 Task: Log work in the project UpwardTech for the issue 'Develop a new tool for automated testing of chatbots' spent time as '2w 6d 8h 11m' and remaining time as '6w 1d 21h 25m' and move to top of backlog. Now add the issue to the epic 'Data Migration'.
Action: Mouse moved to (847, 493)
Screenshot: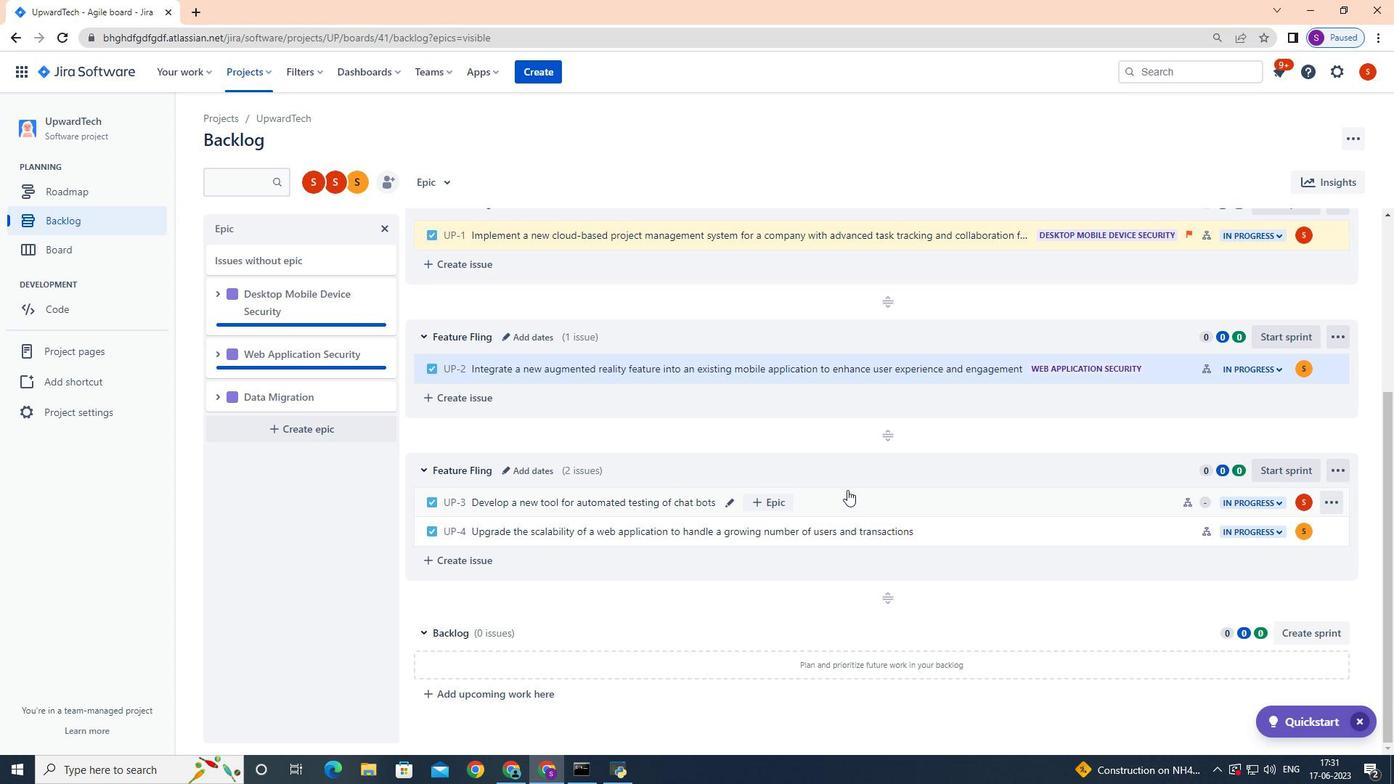 
Action: Mouse pressed left at (847, 493)
Screenshot: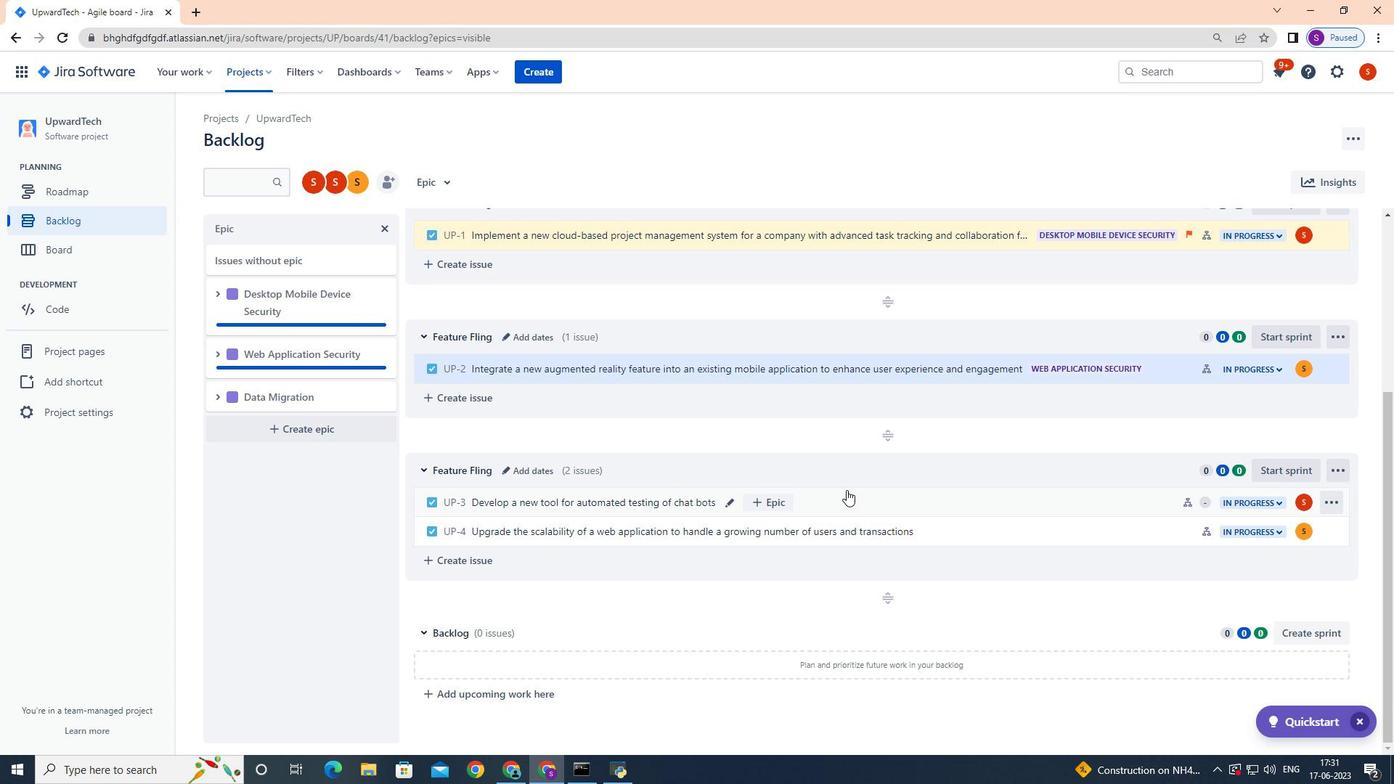 
Action: Mouse moved to (1335, 219)
Screenshot: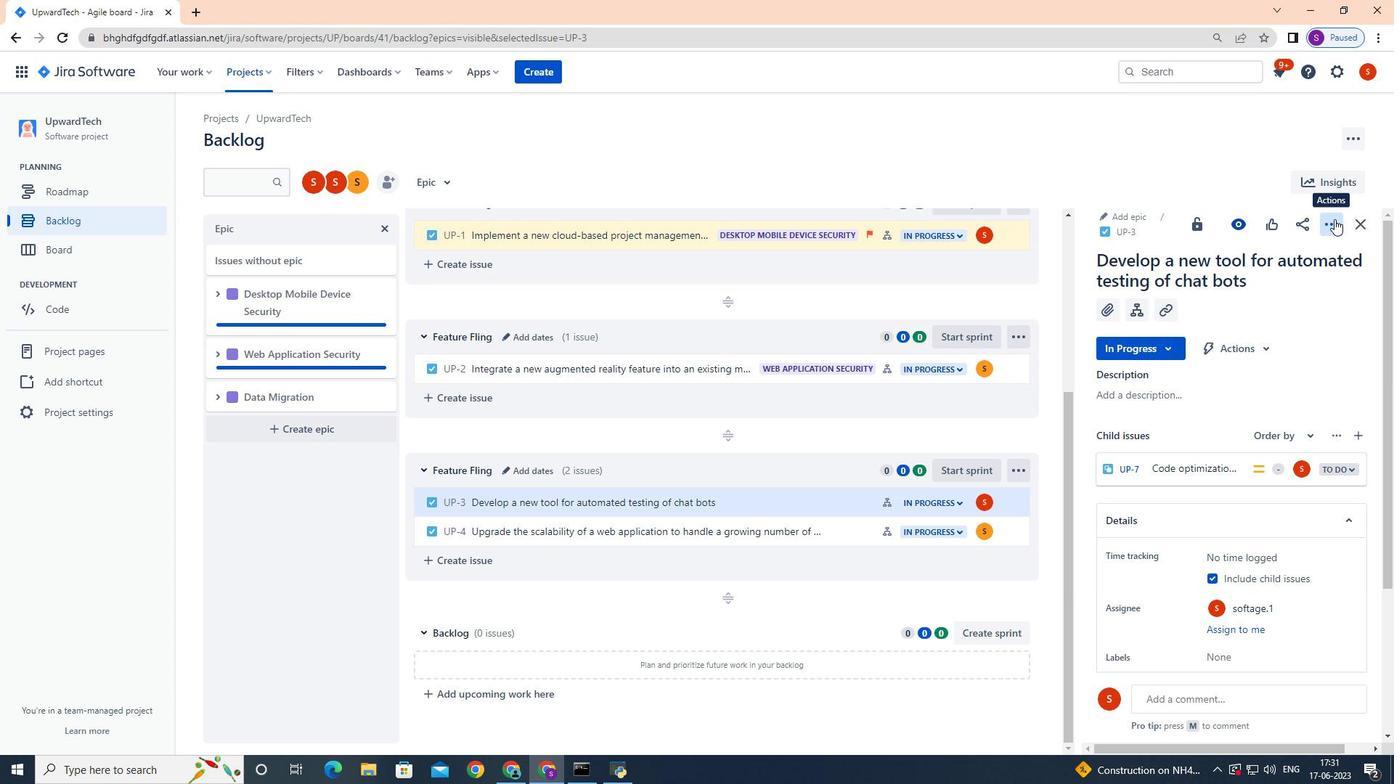 
Action: Mouse pressed left at (1335, 219)
Screenshot: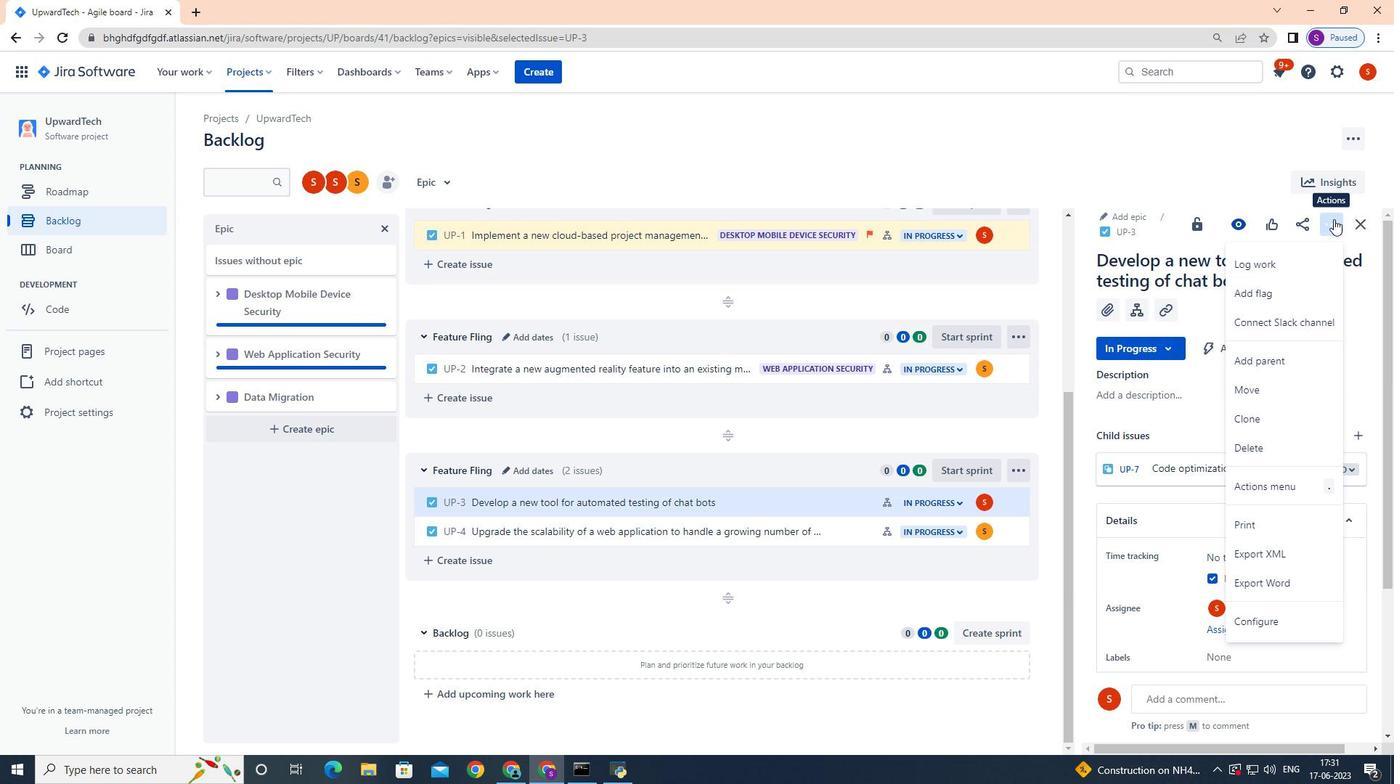 
Action: Mouse moved to (1295, 271)
Screenshot: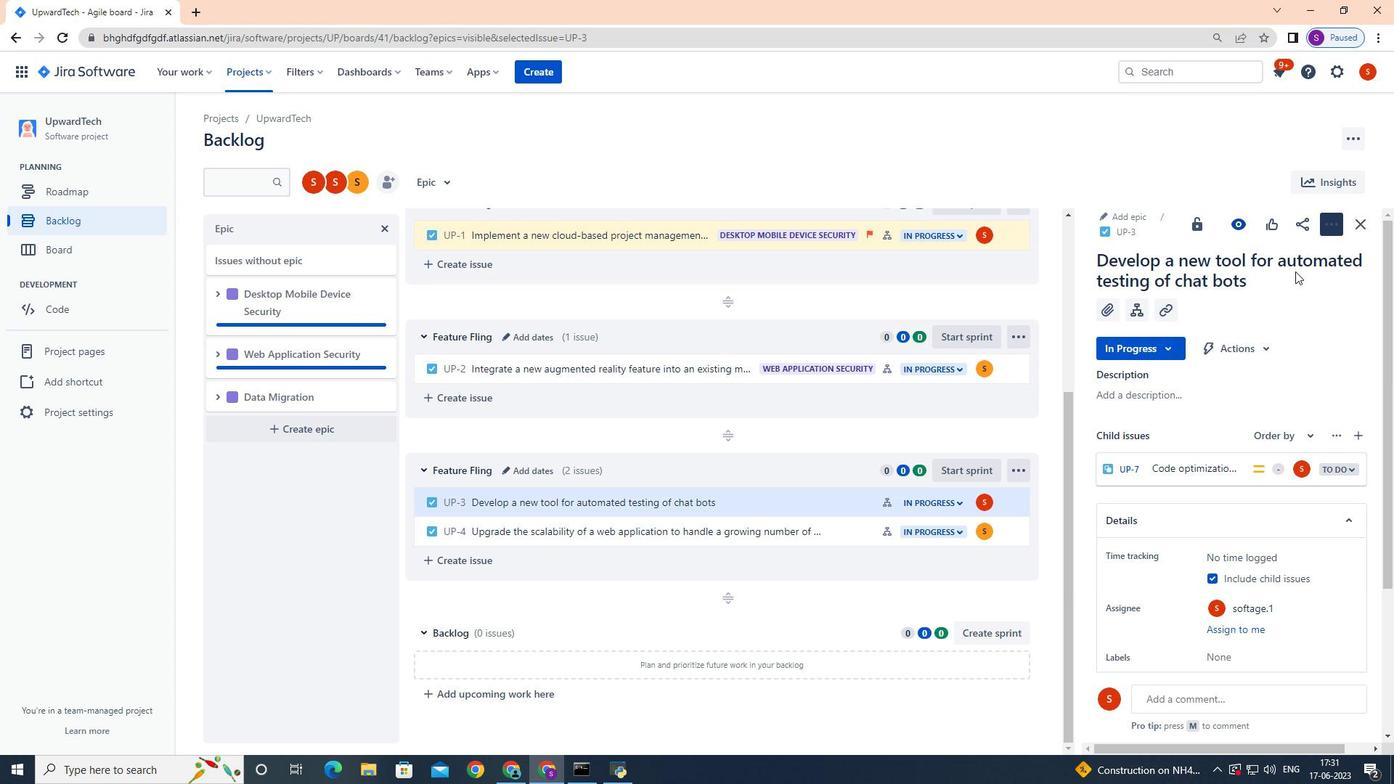 
Action: Mouse pressed left at (1295, 271)
Screenshot: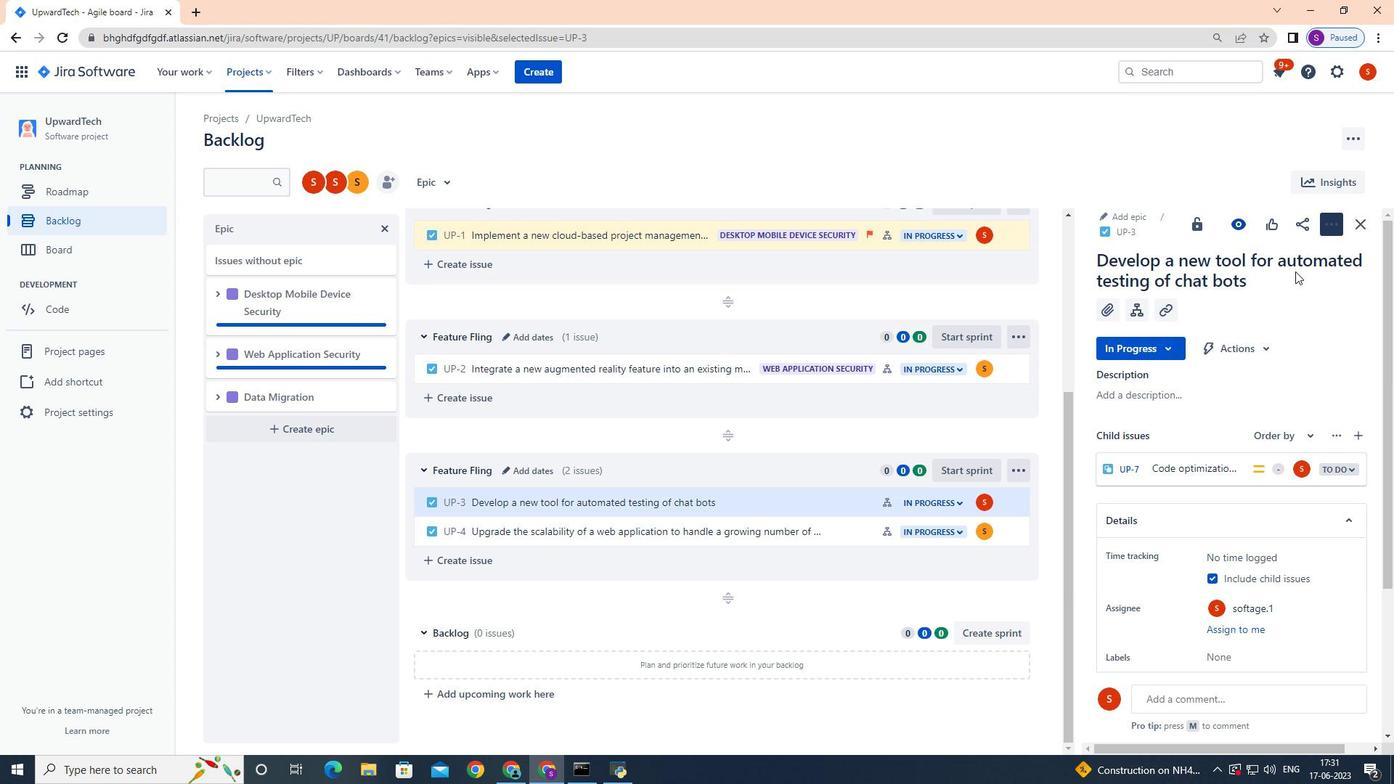 
Action: Mouse moved to (1333, 227)
Screenshot: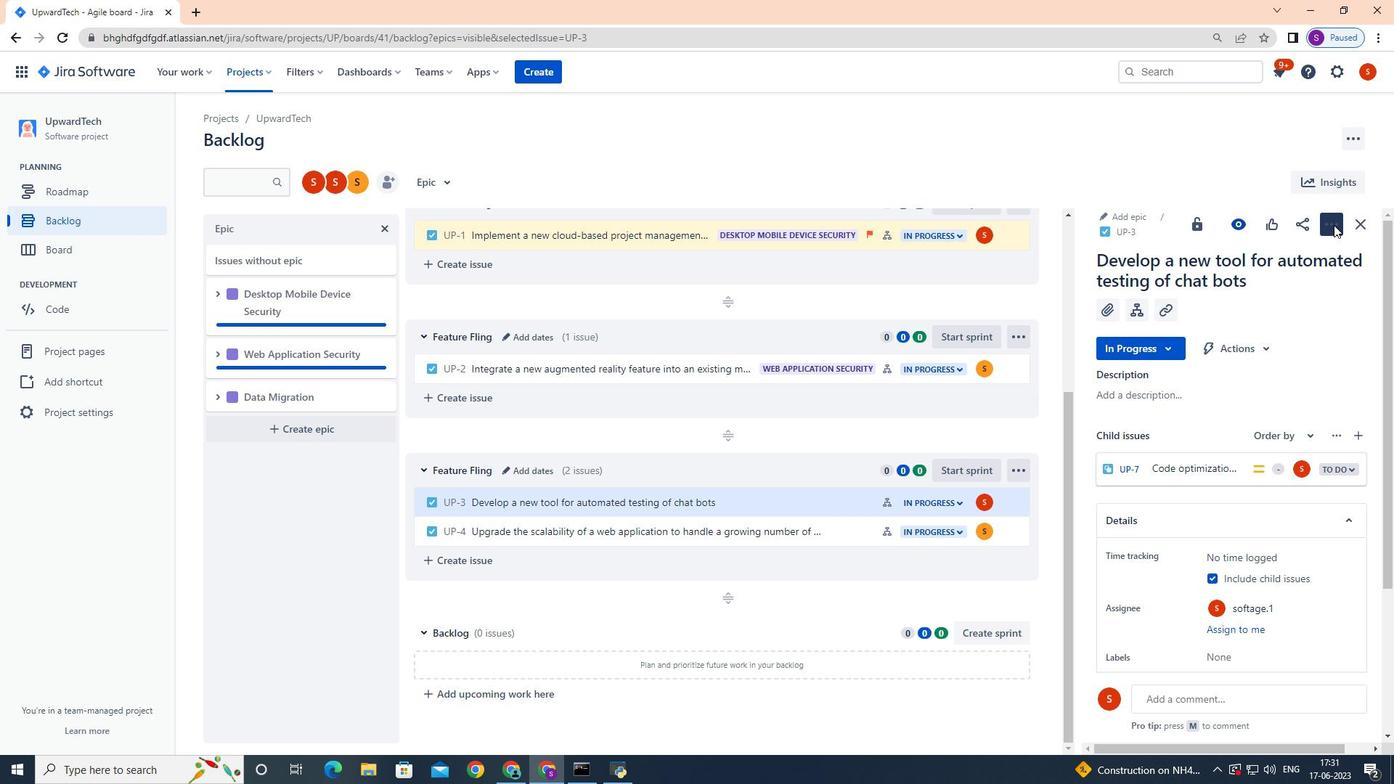 
Action: Mouse pressed left at (1333, 227)
Screenshot: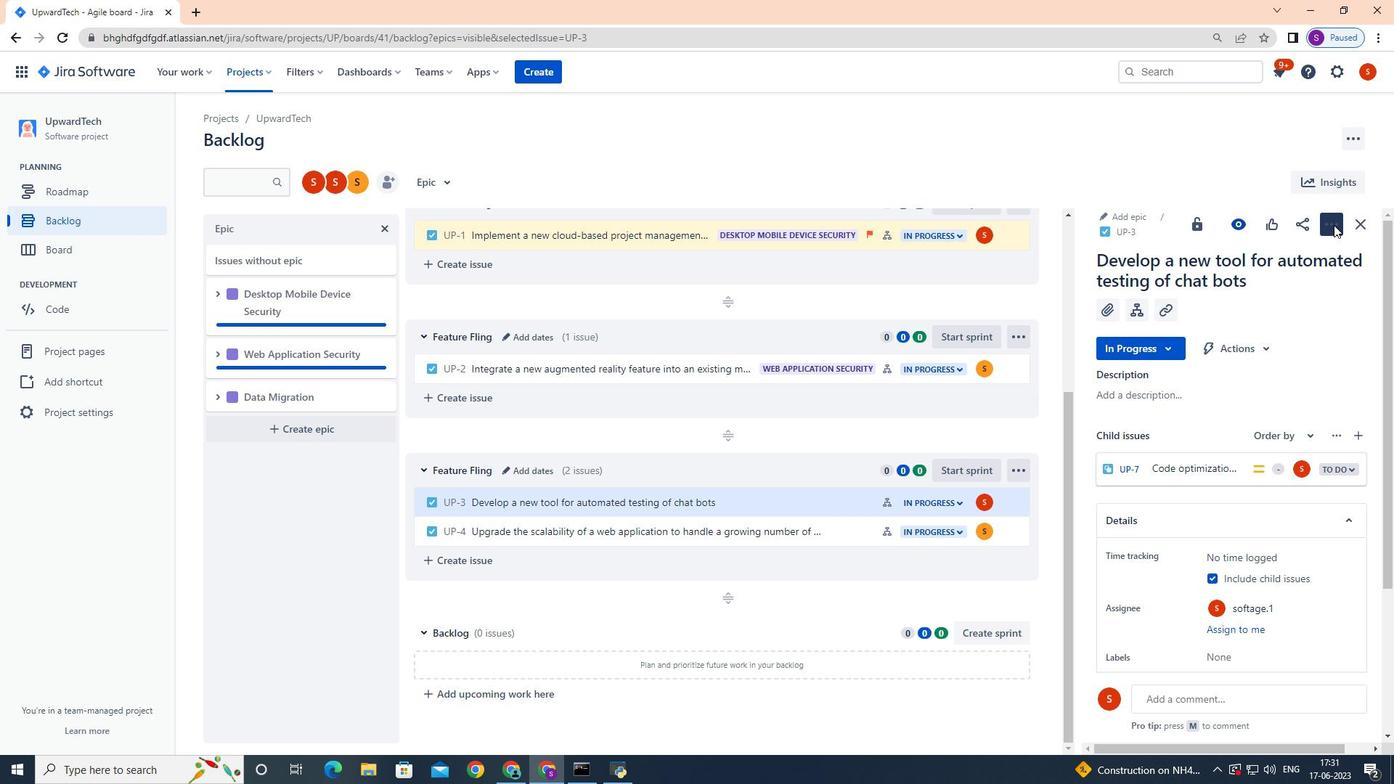 
Action: Mouse moved to (1329, 222)
Screenshot: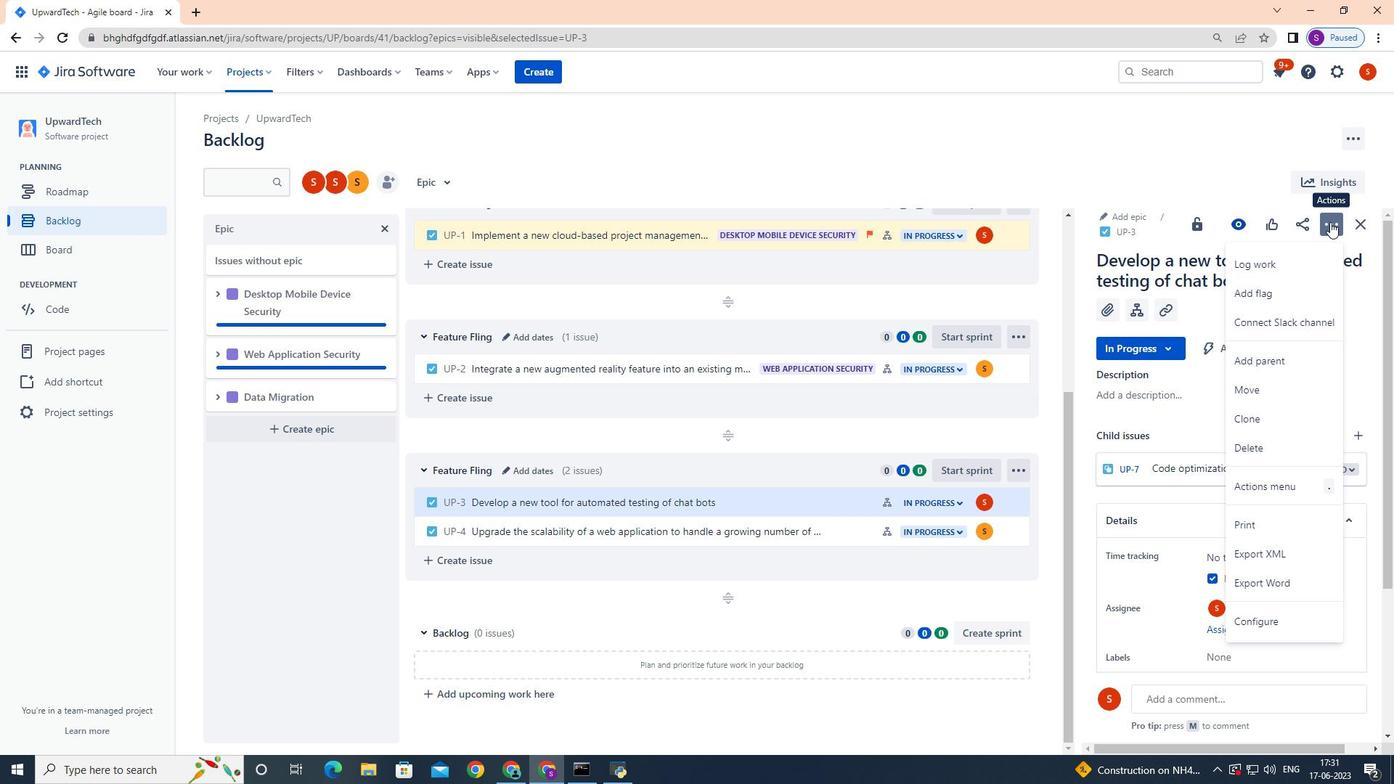 
Action: Mouse pressed left at (1329, 222)
Screenshot: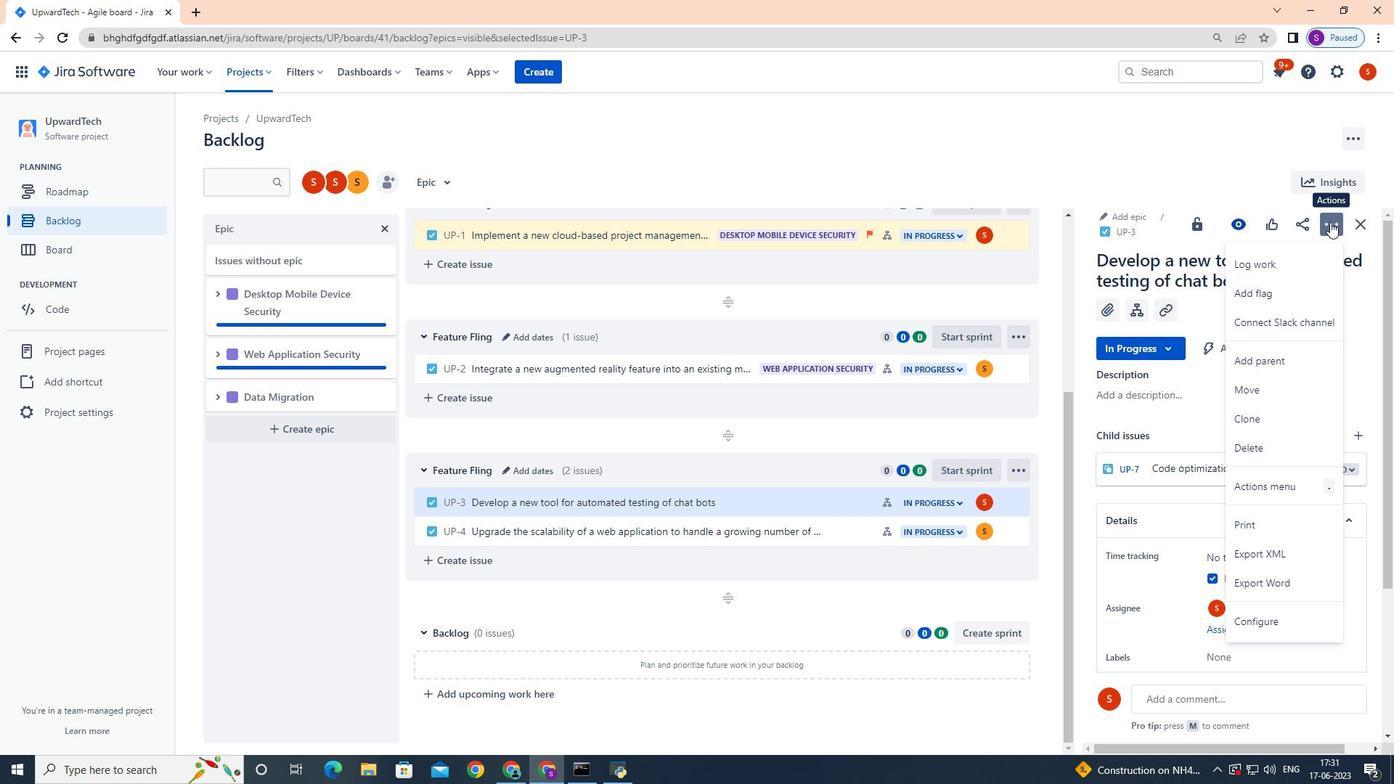 
Action: Mouse moved to (1296, 261)
Screenshot: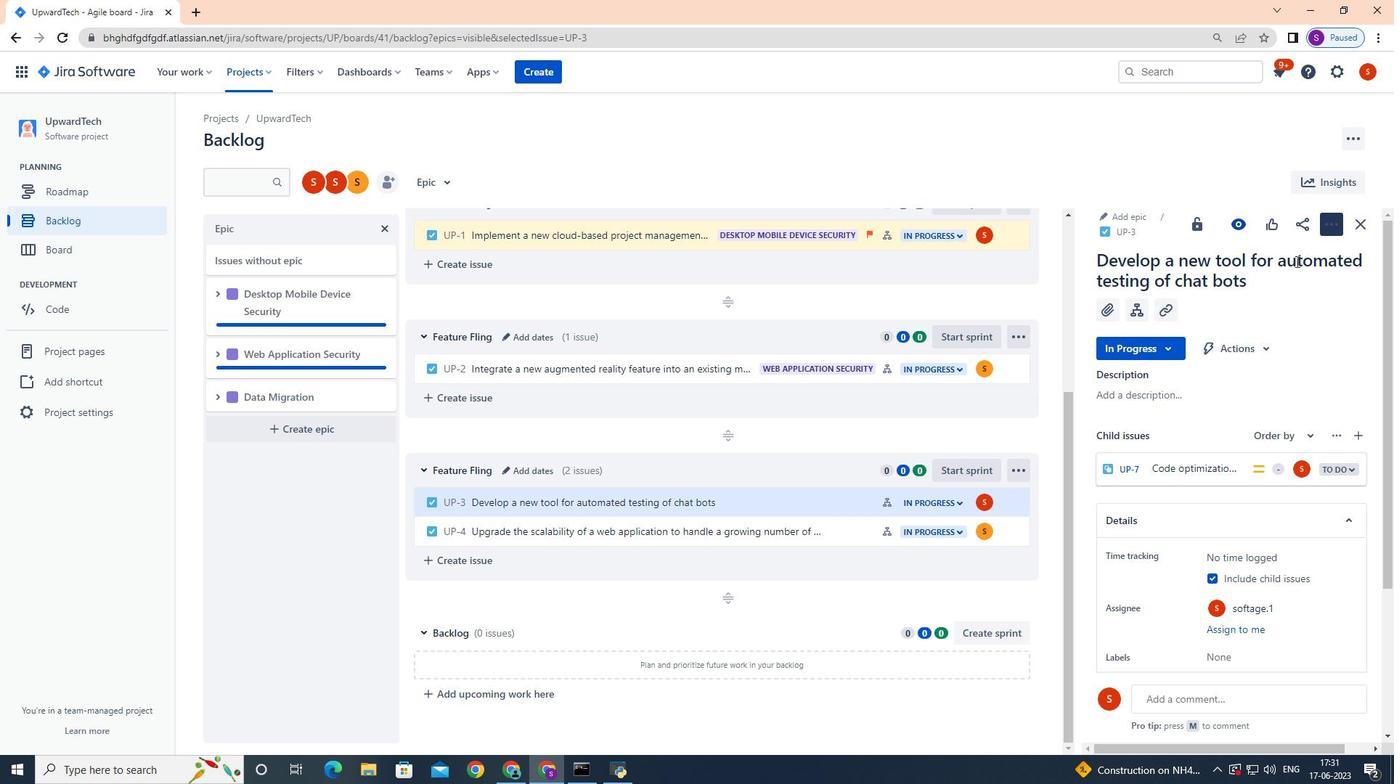 
Action: Mouse pressed left at (1296, 261)
Screenshot: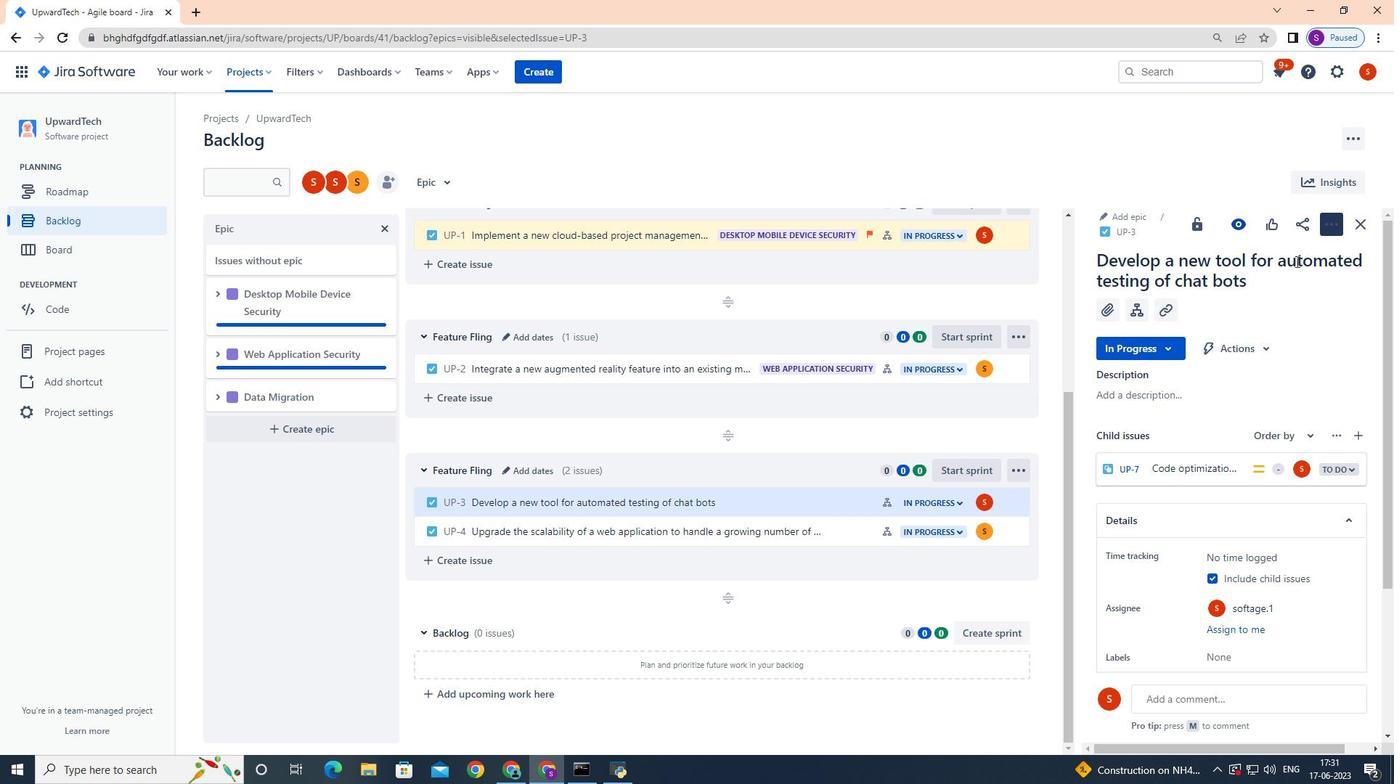 
Action: Mouse moved to (735, 419)
Screenshot: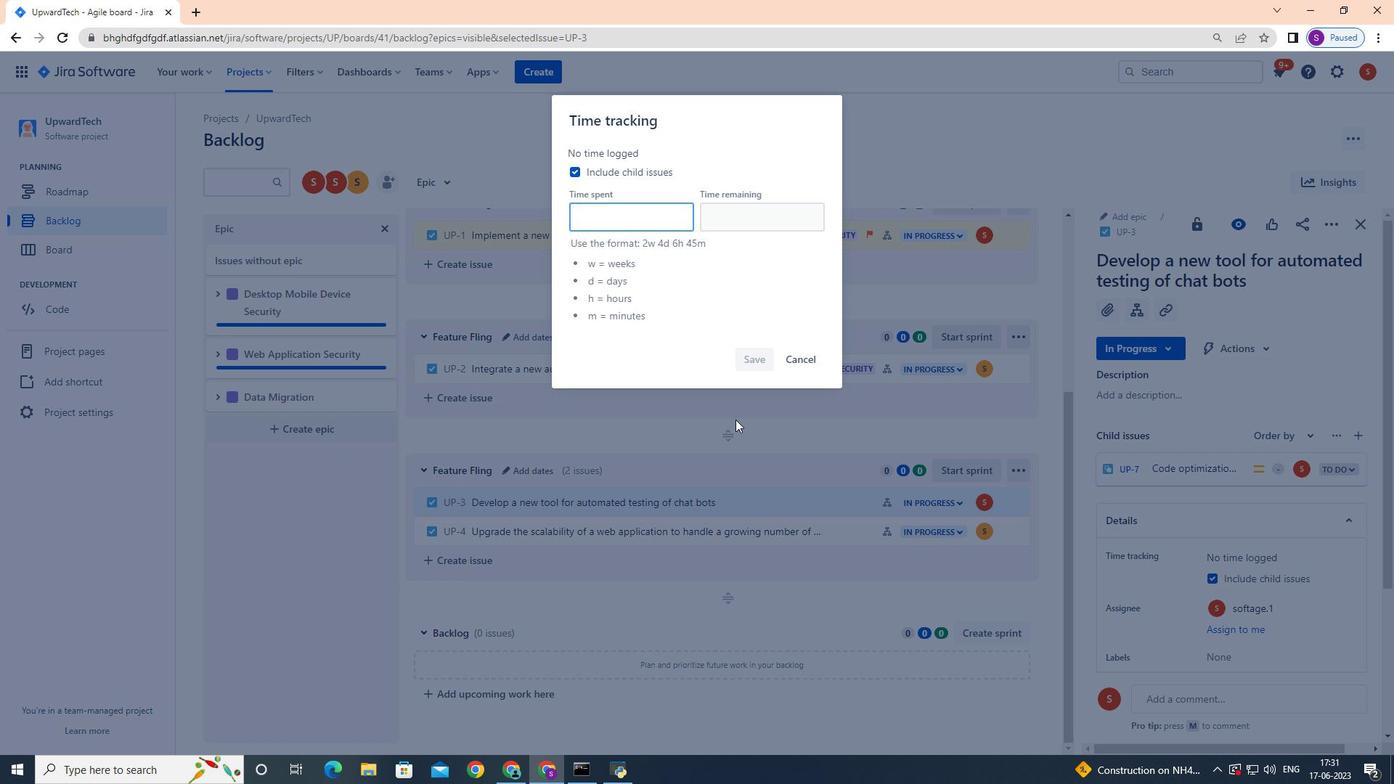 
Action: Key pressed 2w<Key.space>6d<Key.space>8h<Key.space>11m
Screenshot: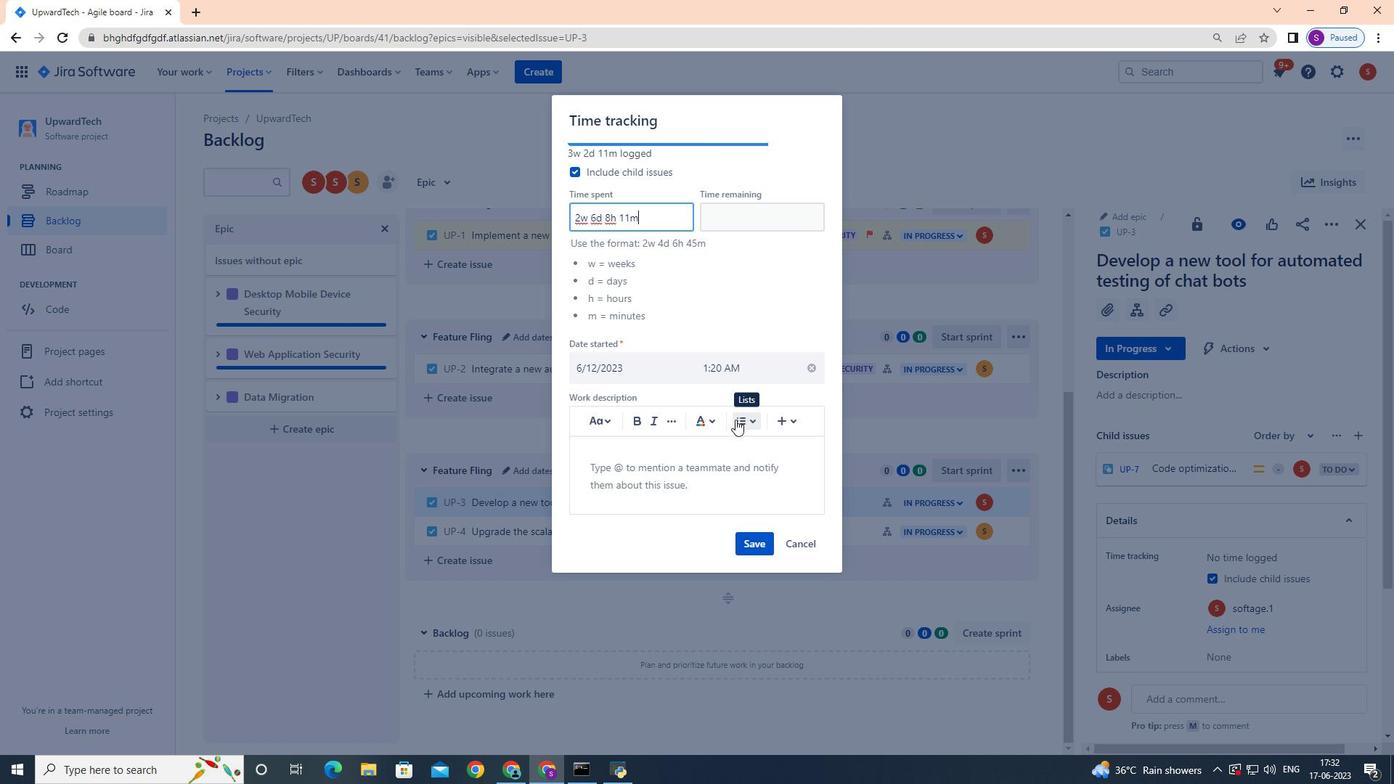 
Action: Mouse moved to (729, 222)
Screenshot: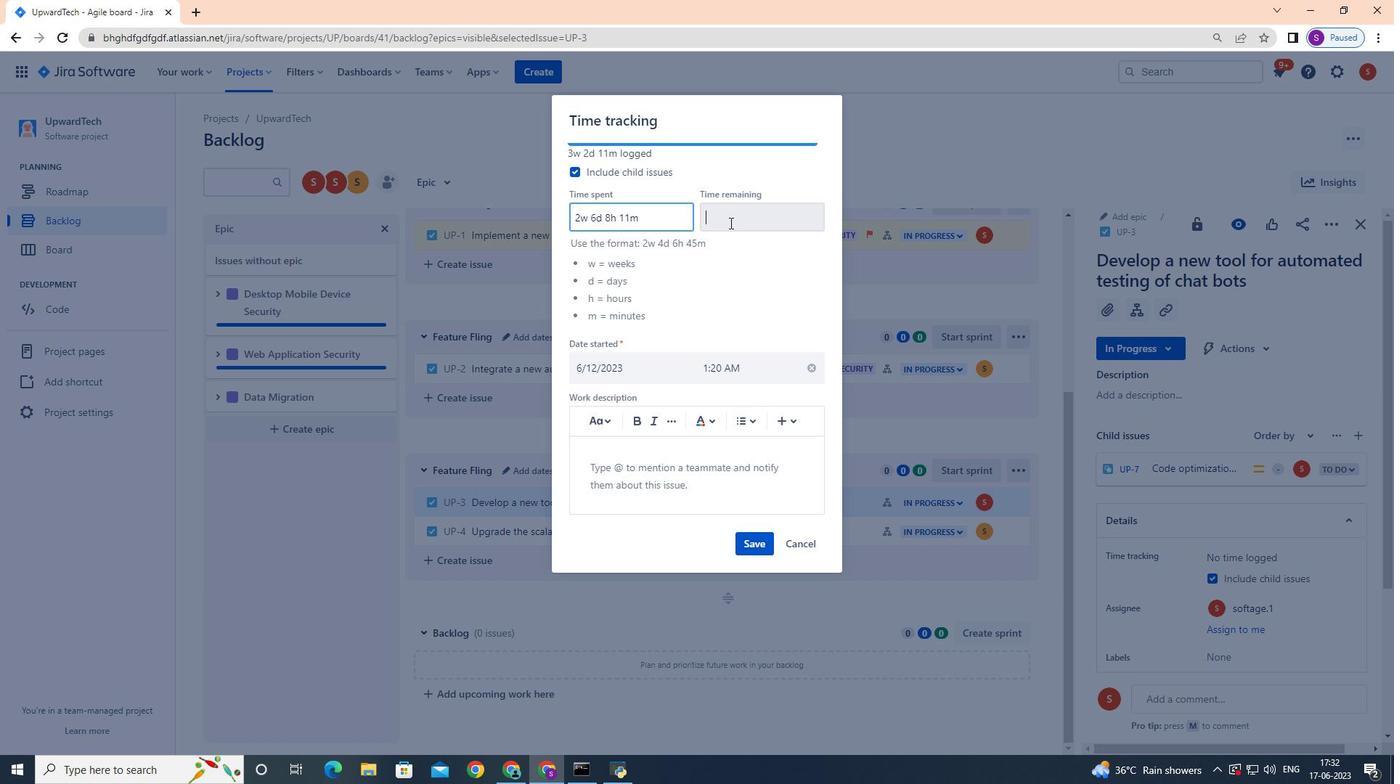 
Action: Mouse pressed left at (729, 222)
Screenshot: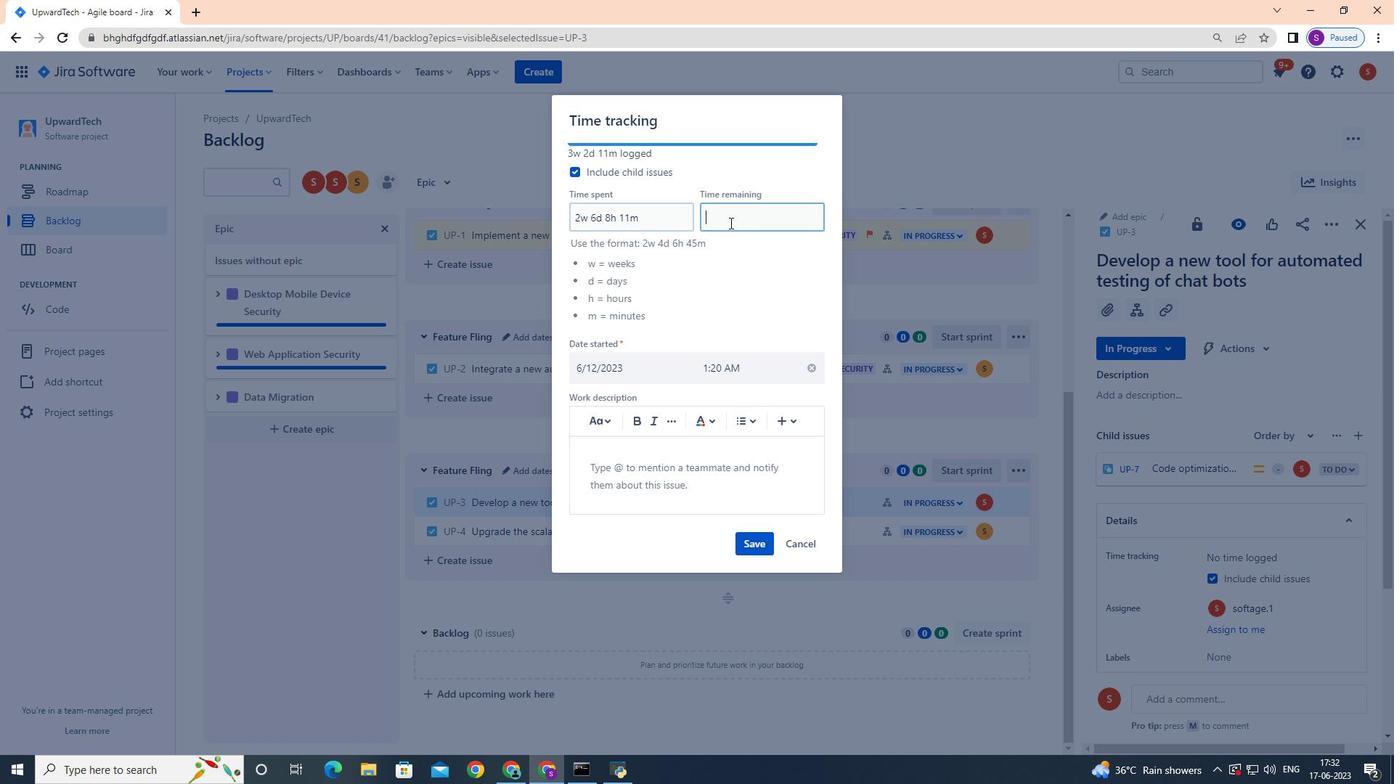 
Action: Key pressed 6w<Key.space>1d<Key.space>21h<Key.space>25m
Screenshot: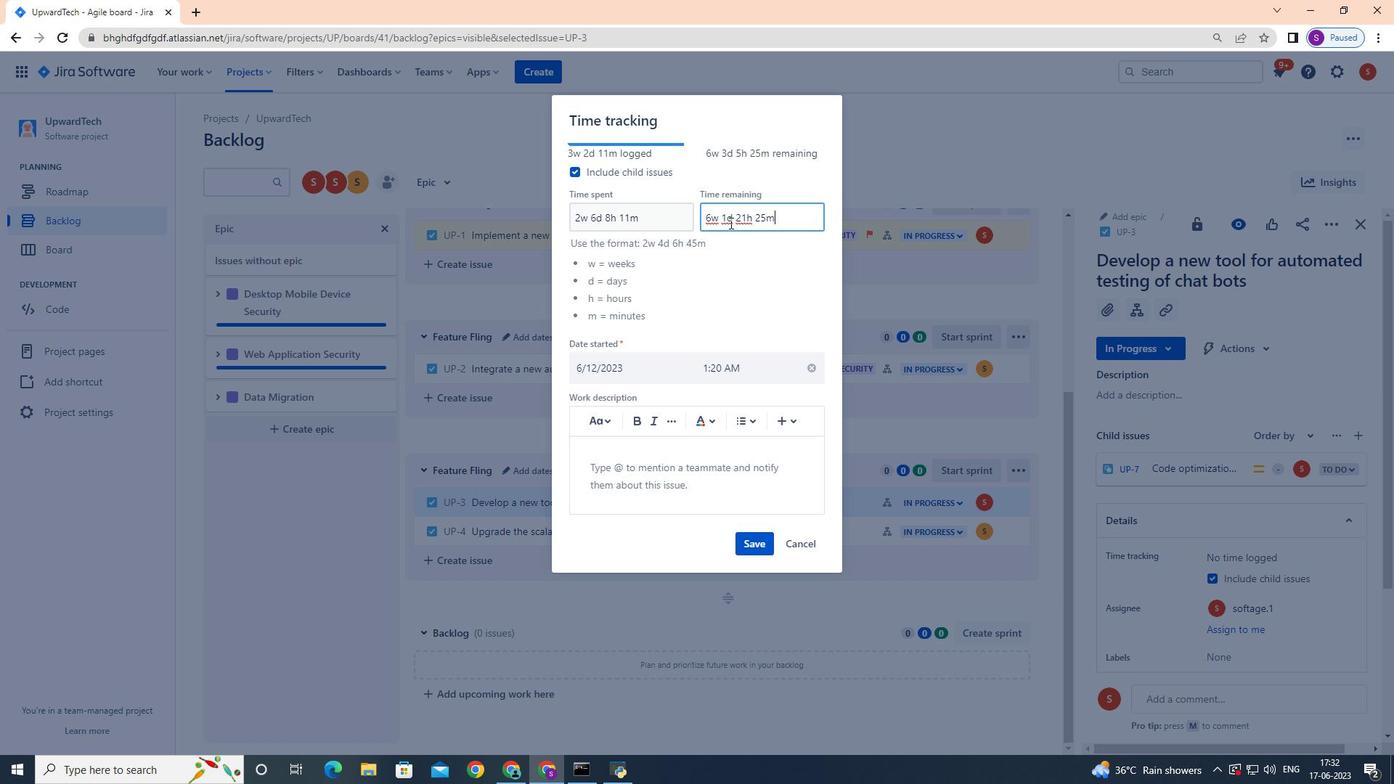 
Action: Mouse moved to (750, 543)
Screenshot: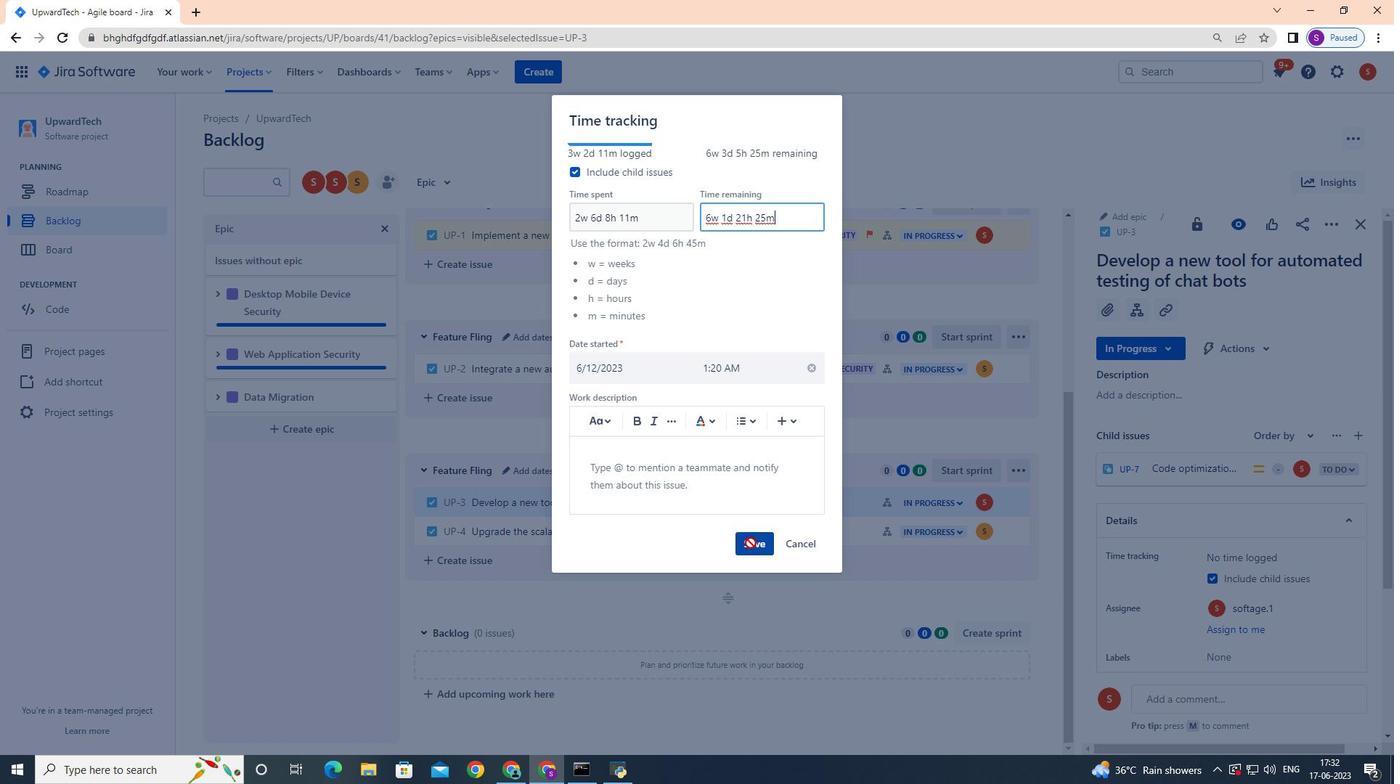 
Action: Mouse pressed left at (750, 543)
Screenshot: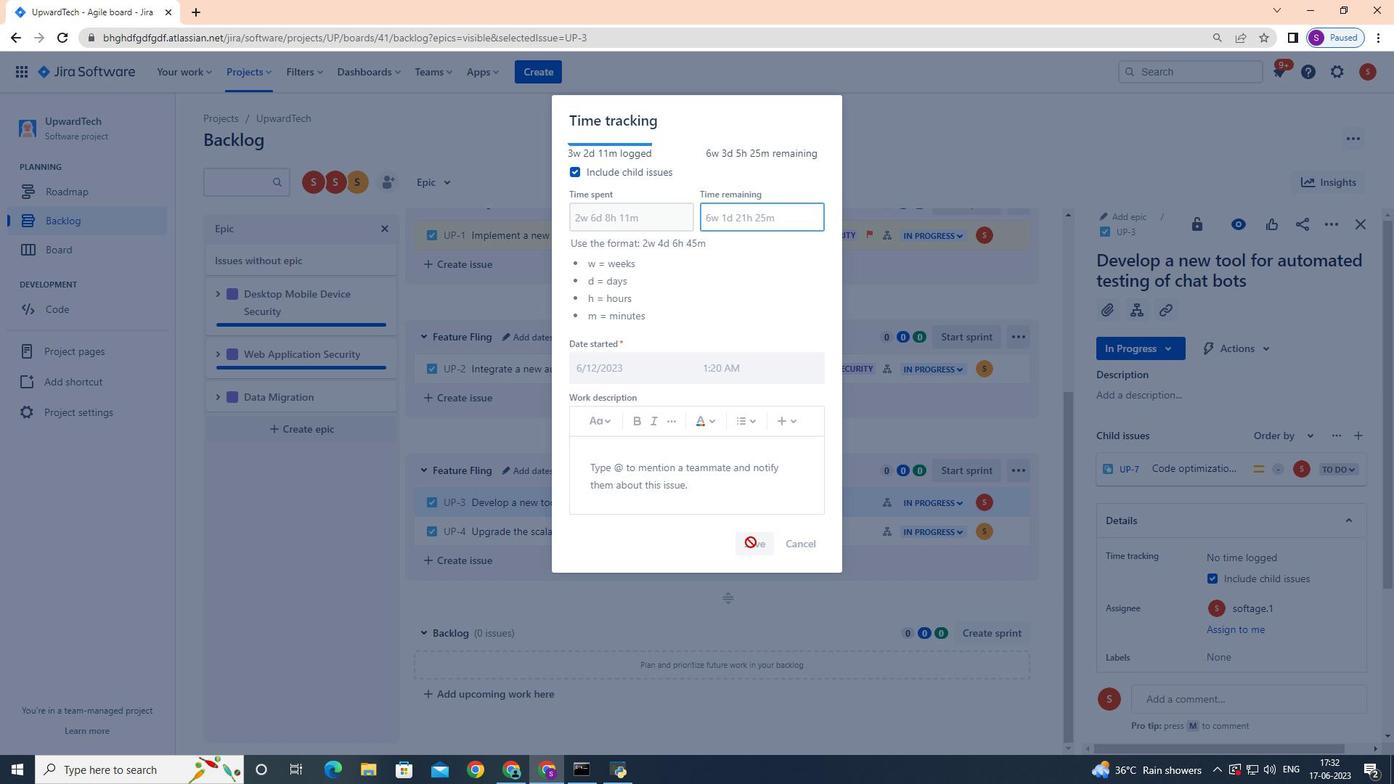
Action: Mouse moved to (1012, 504)
Screenshot: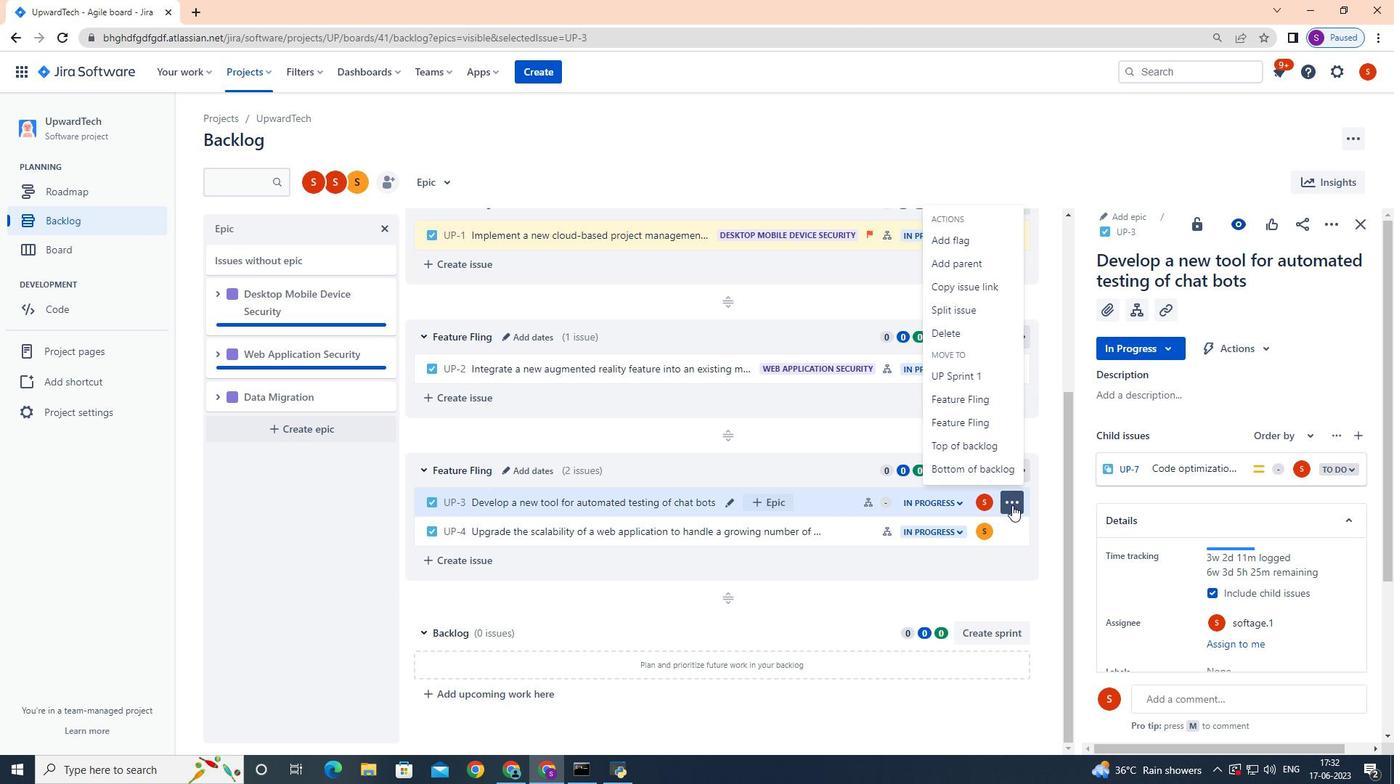
Action: Mouse pressed left at (1012, 504)
Screenshot: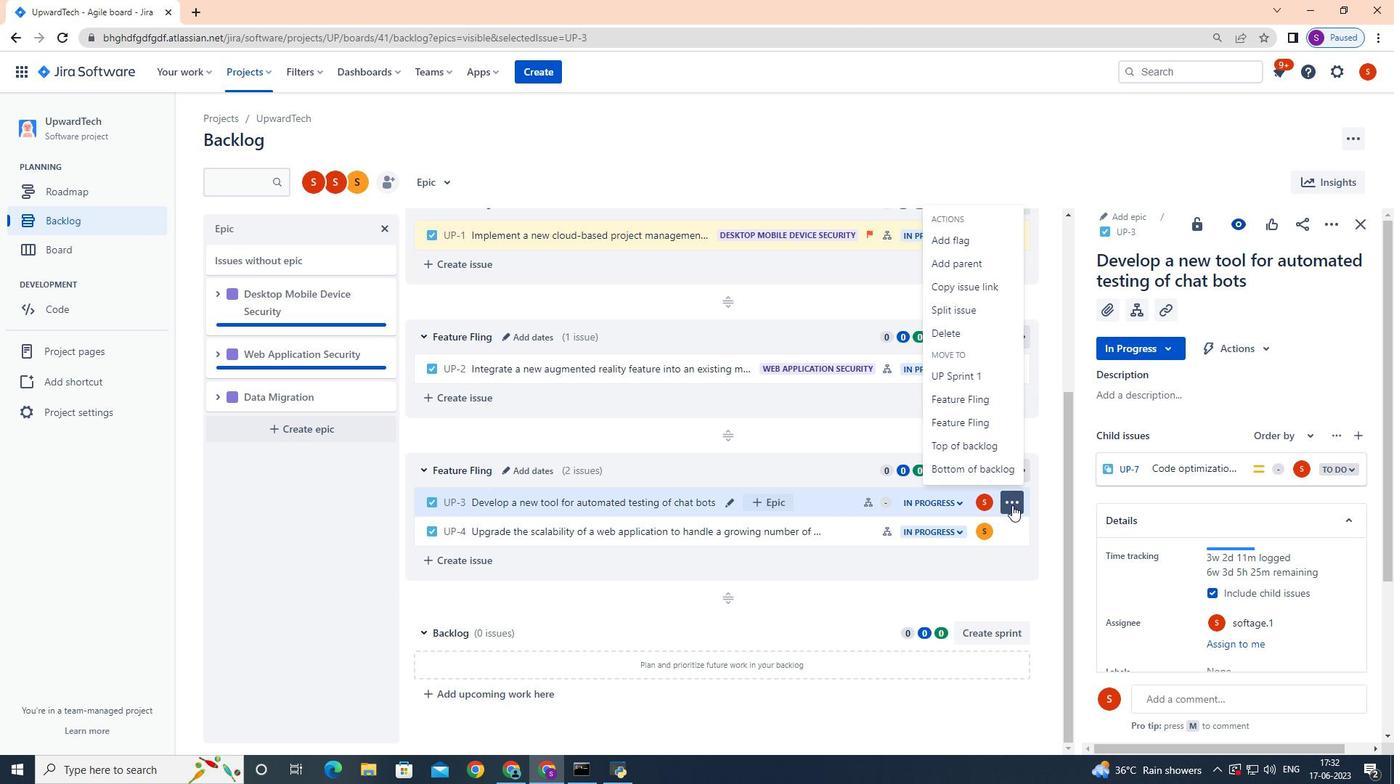
Action: Mouse moved to (986, 446)
Screenshot: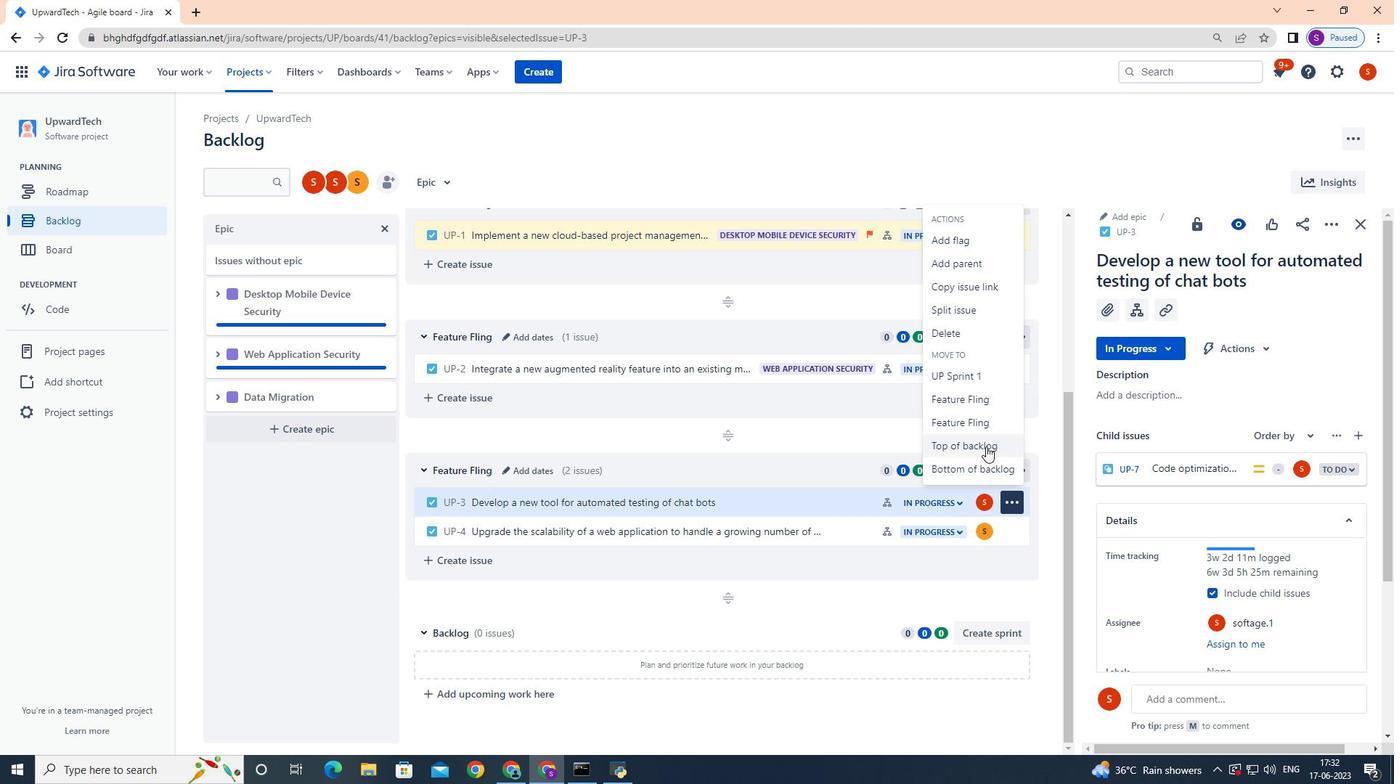 
Action: Mouse pressed left at (986, 446)
Screenshot: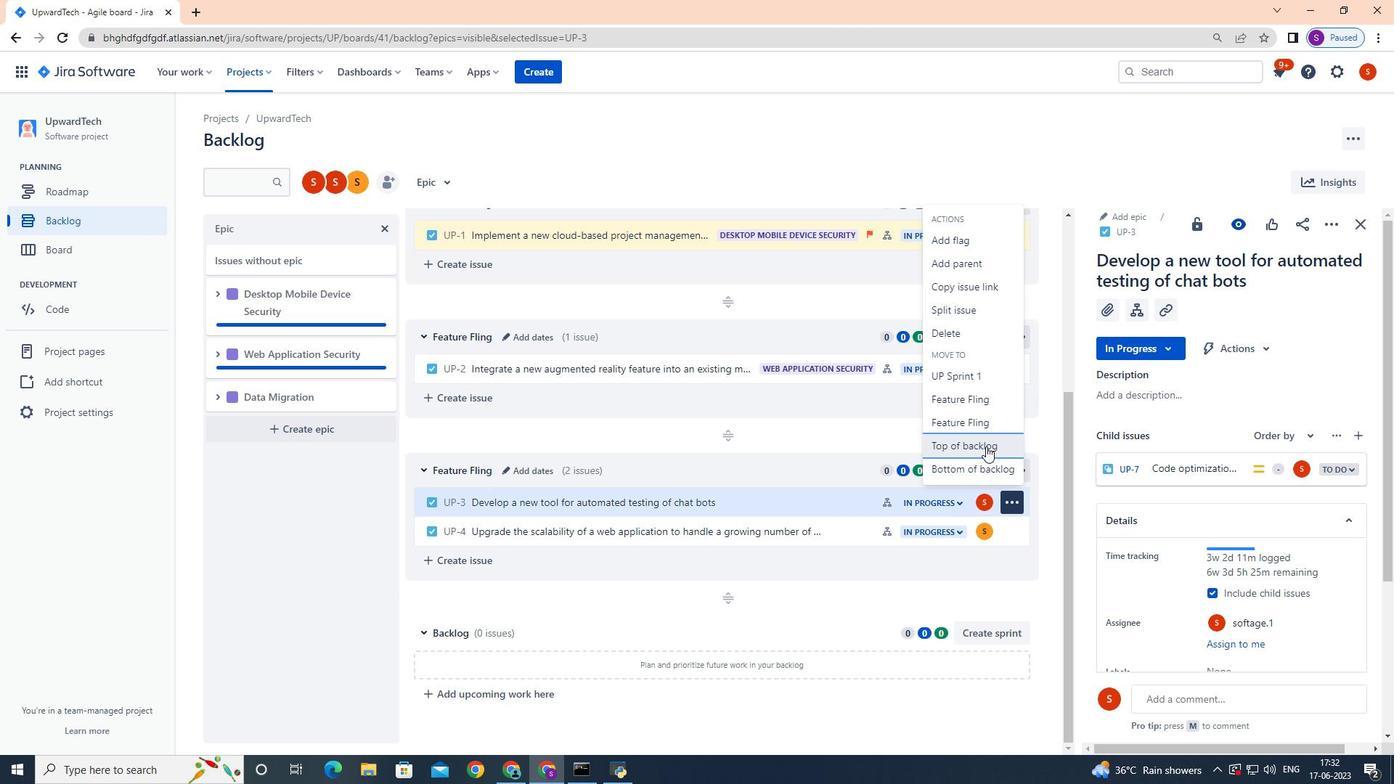 
Action: Mouse moved to (917, 665)
Screenshot: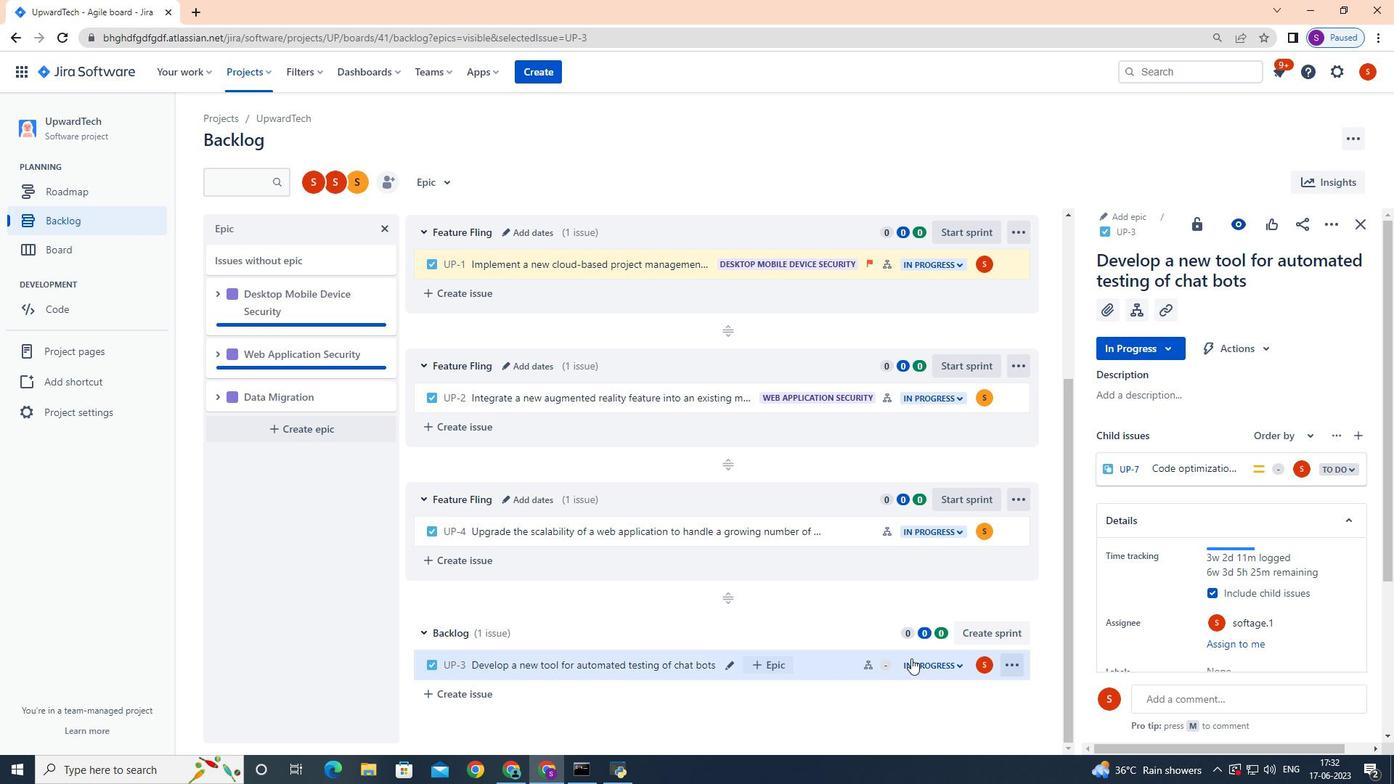 
Action: Mouse scrolled (917, 664) with delta (0, 0)
Screenshot: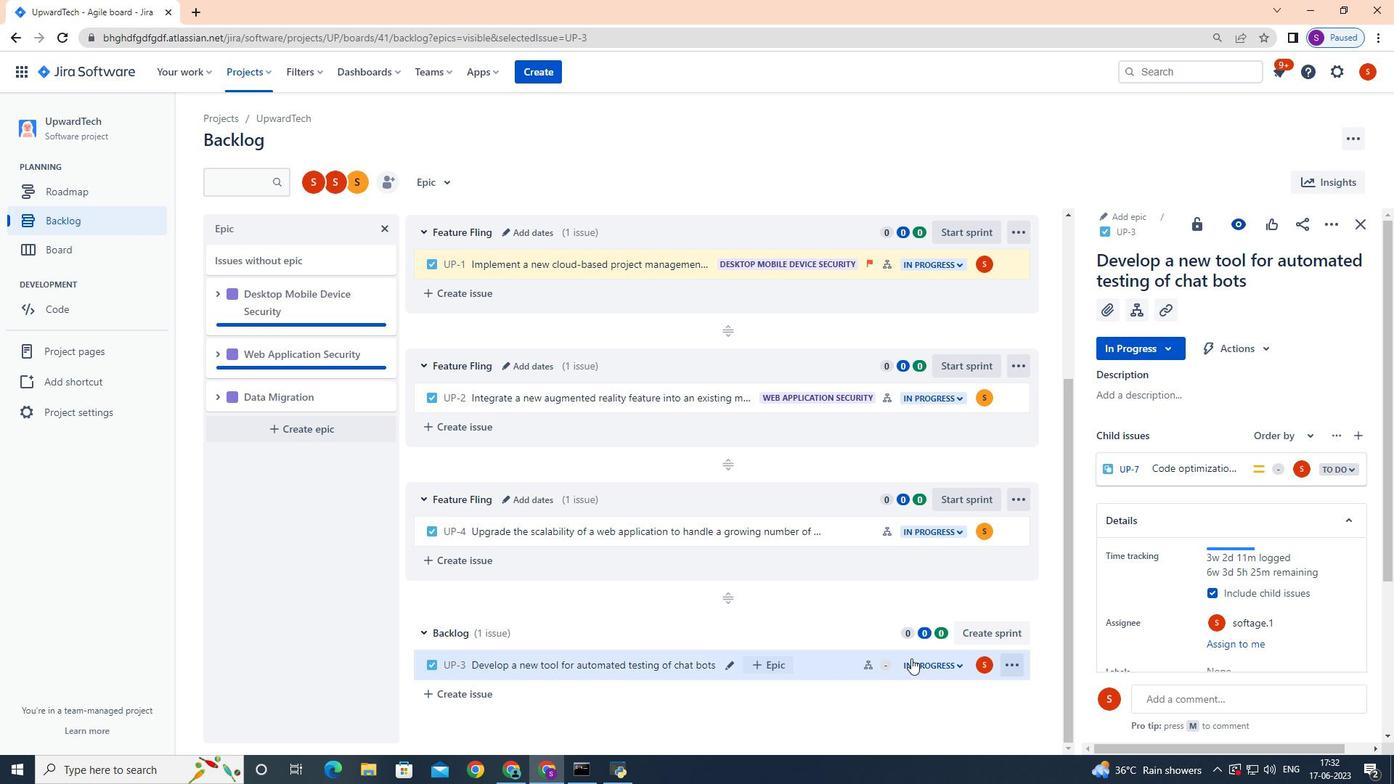 
Action: Mouse moved to (915, 664)
Screenshot: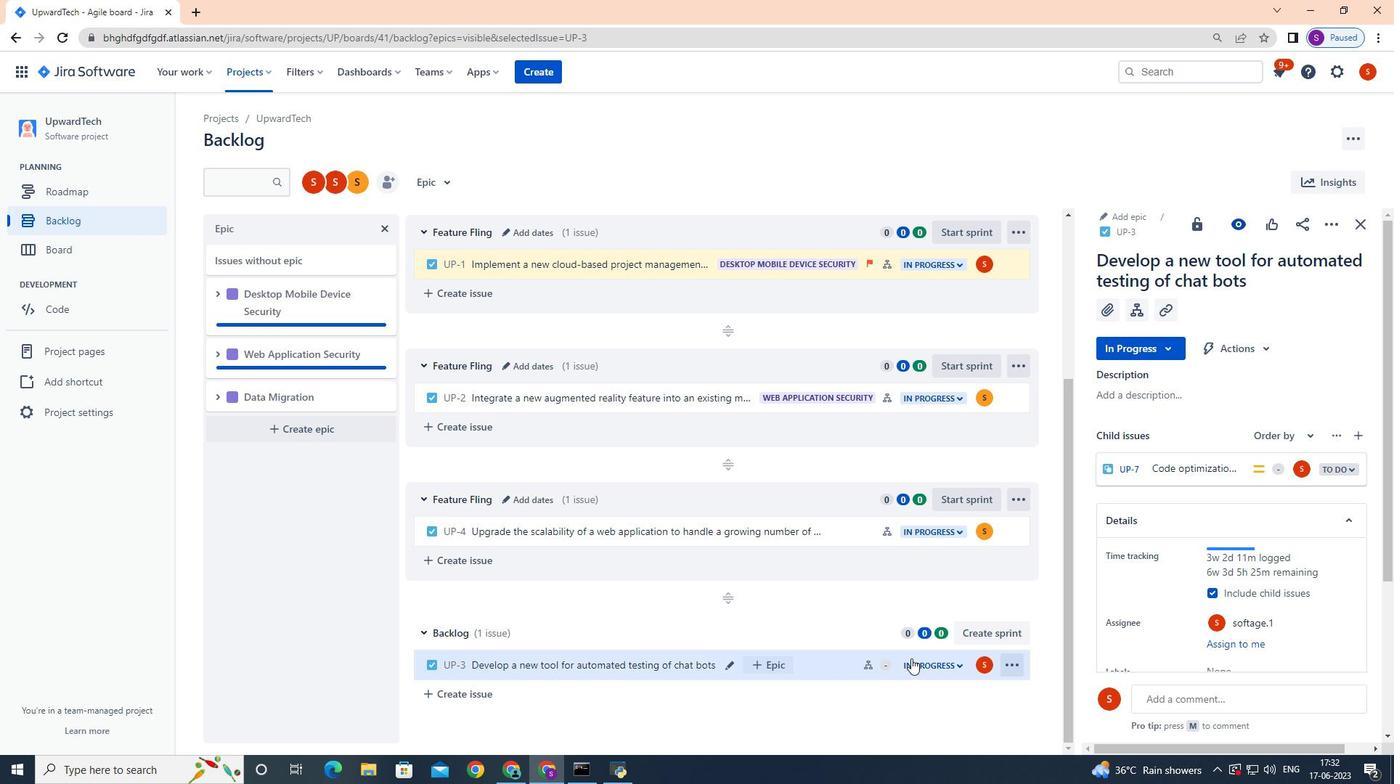 
Action: Mouse scrolled (915, 663) with delta (0, 0)
Screenshot: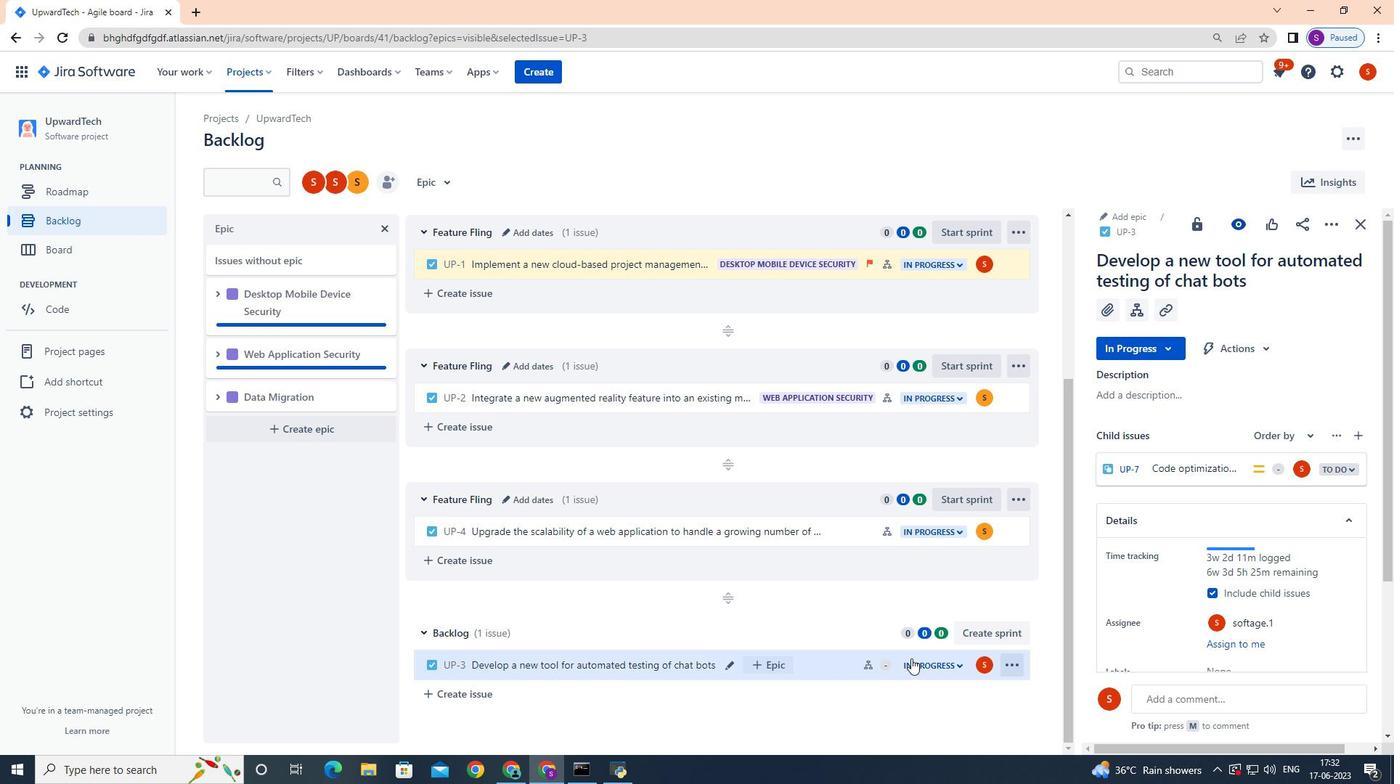 
Action: Mouse moved to (771, 661)
Screenshot: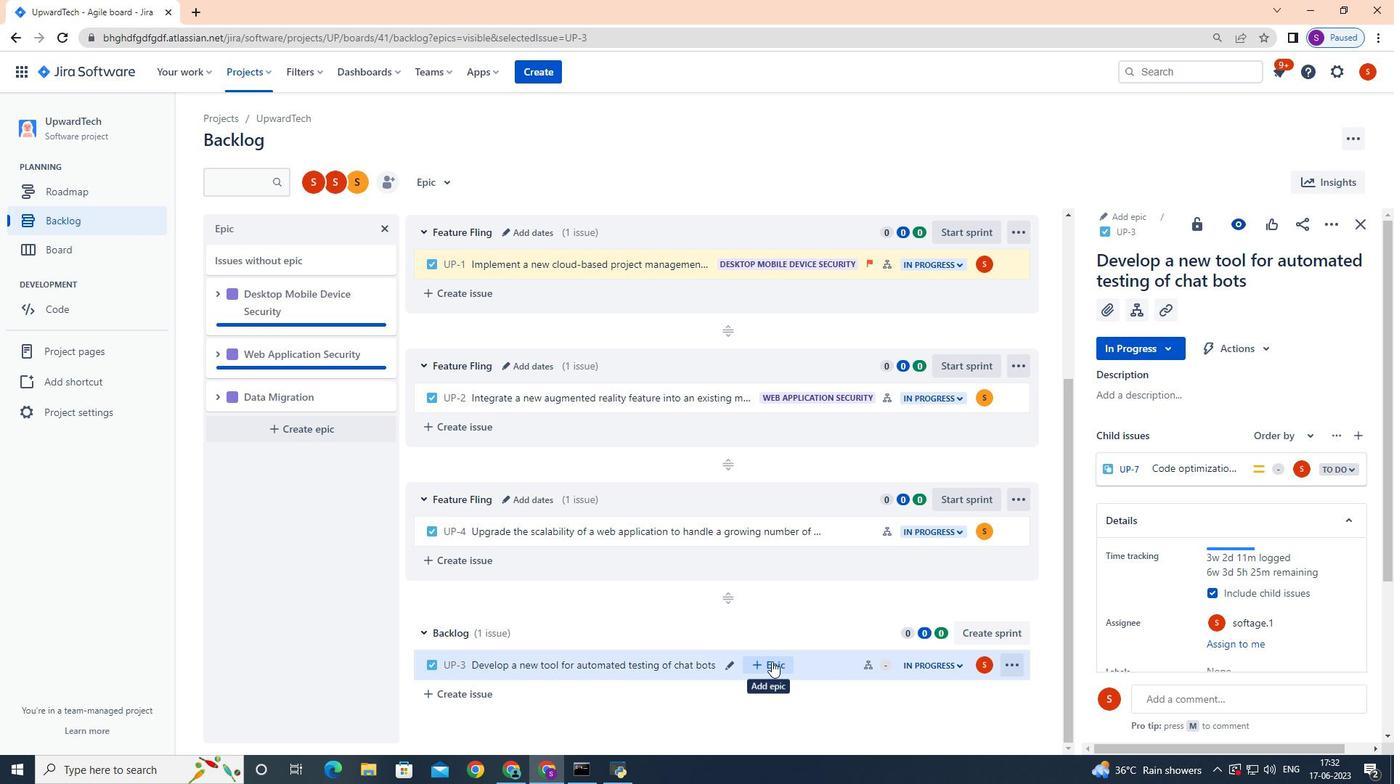 
Action: Mouse pressed left at (771, 661)
Screenshot: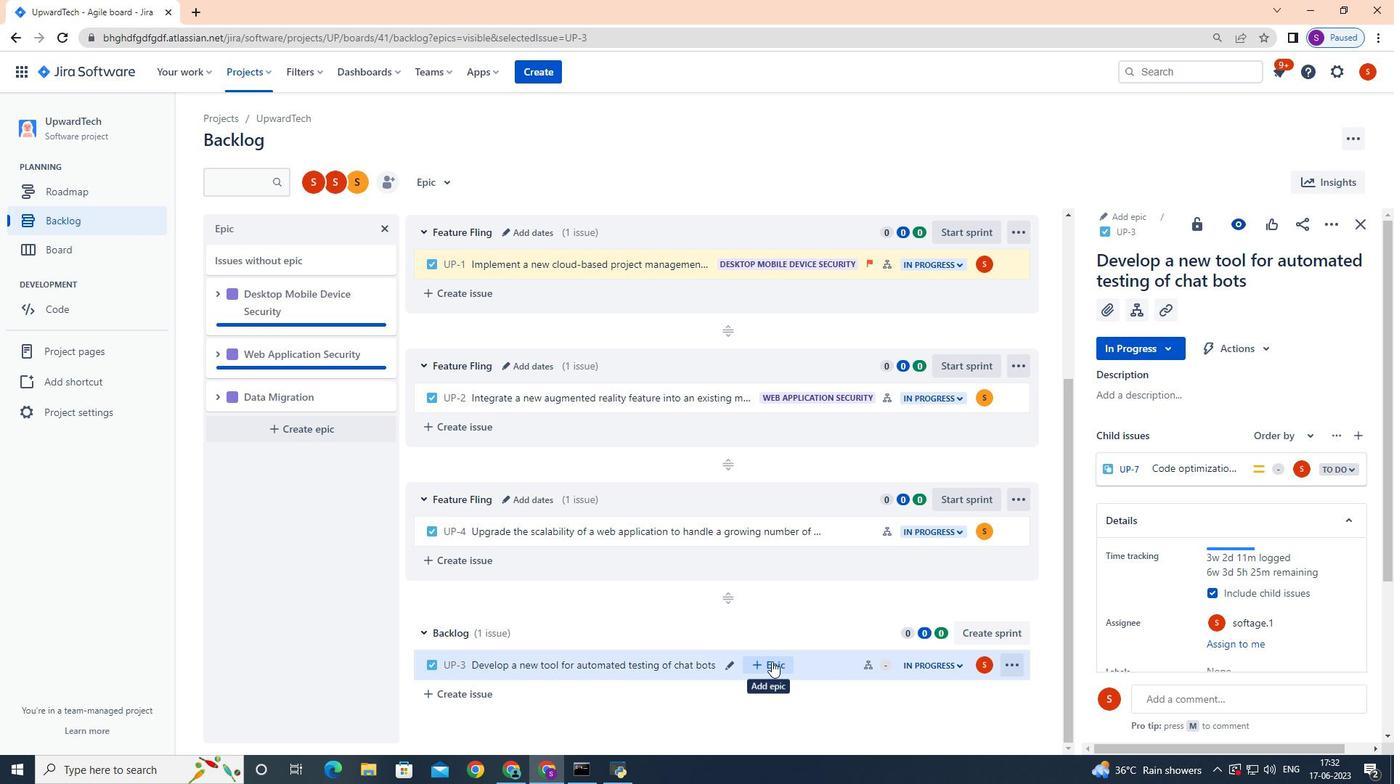 
Action: Mouse moved to (882, 683)
Screenshot: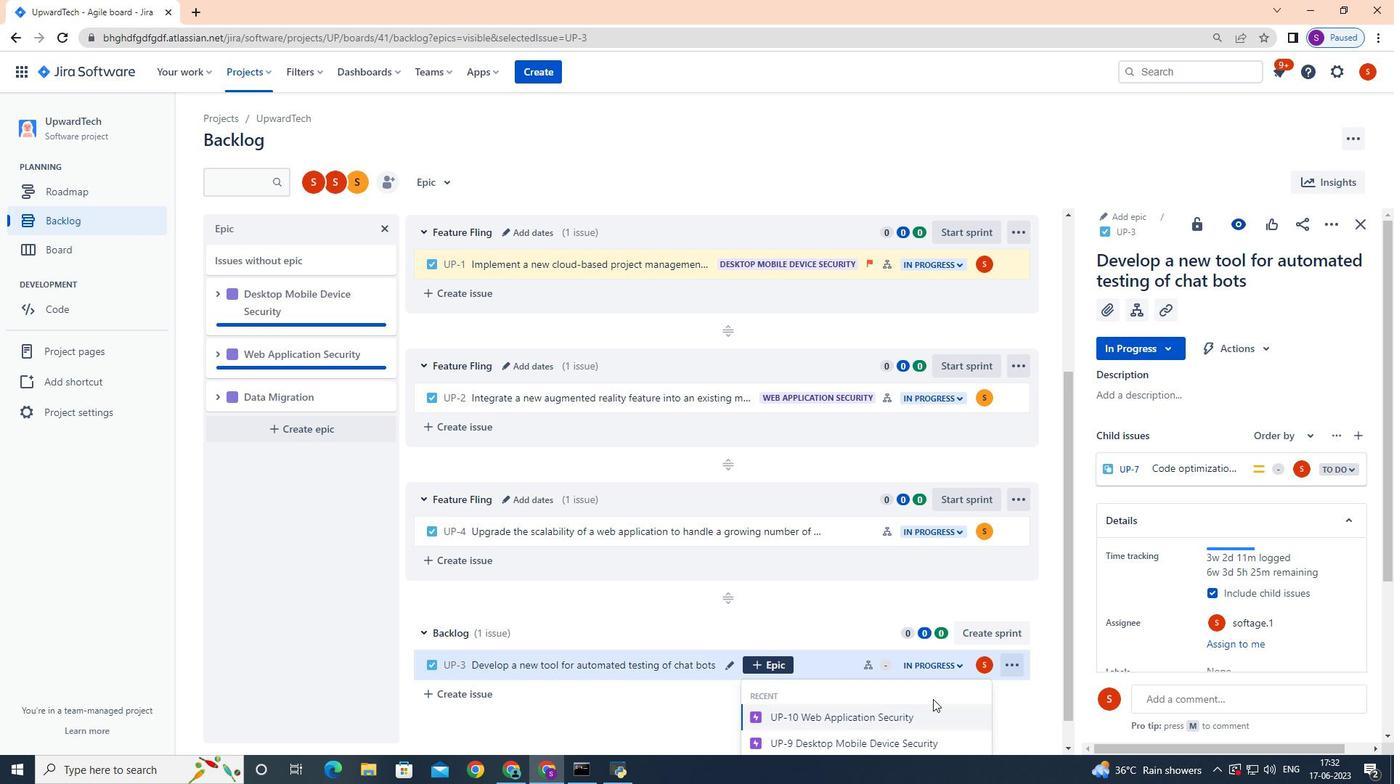 
Action: Mouse scrolled (882, 683) with delta (0, 0)
Screenshot: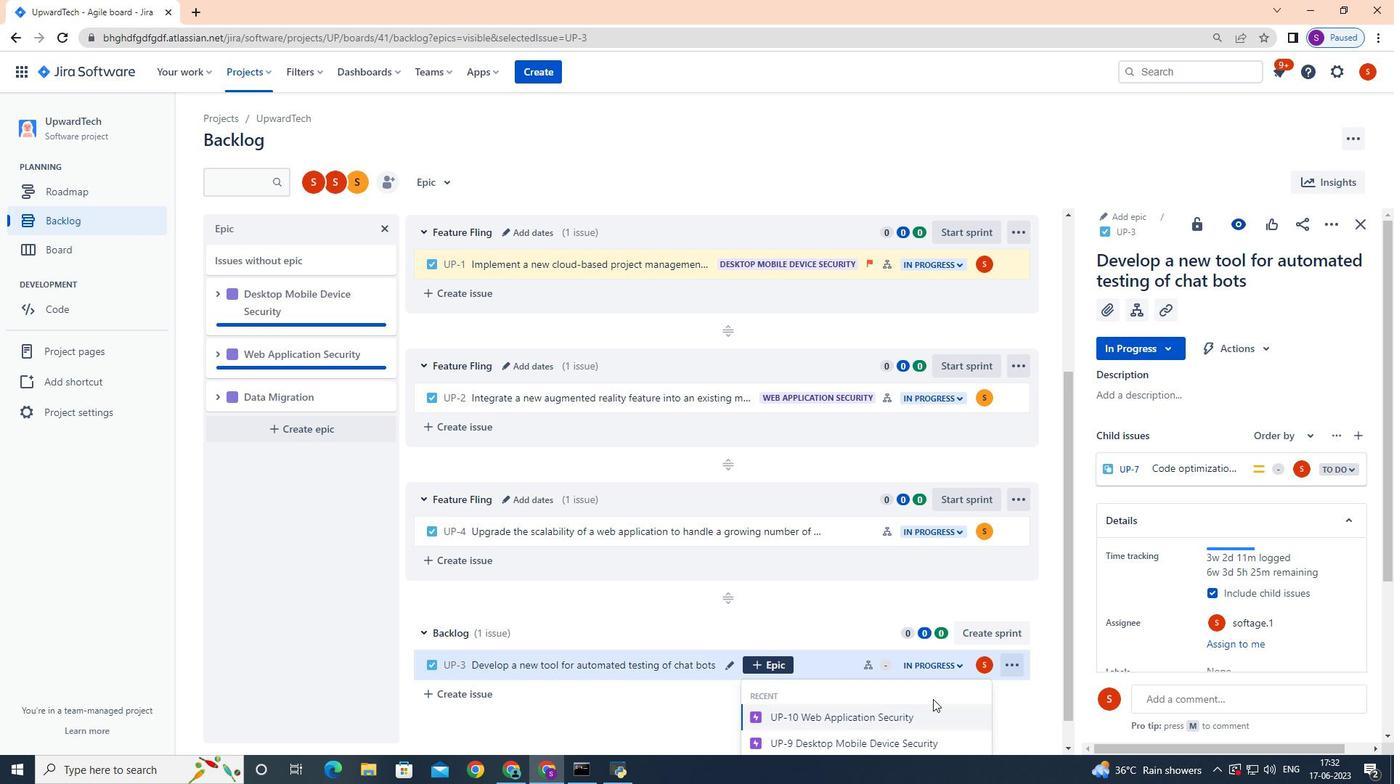 
Action: Mouse moved to (893, 692)
Screenshot: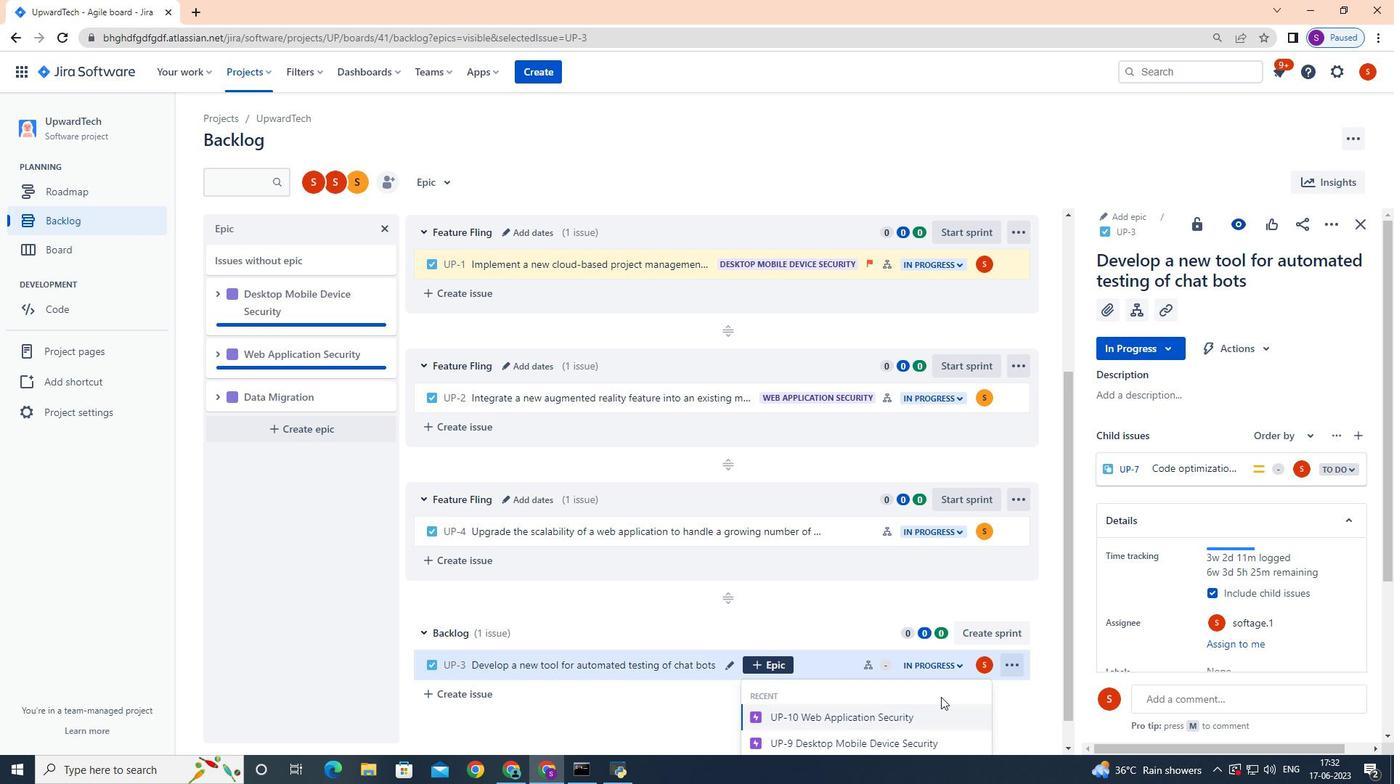 
Action: Mouse scrolled (893, 691) with delta (0, 0)
Screenshot: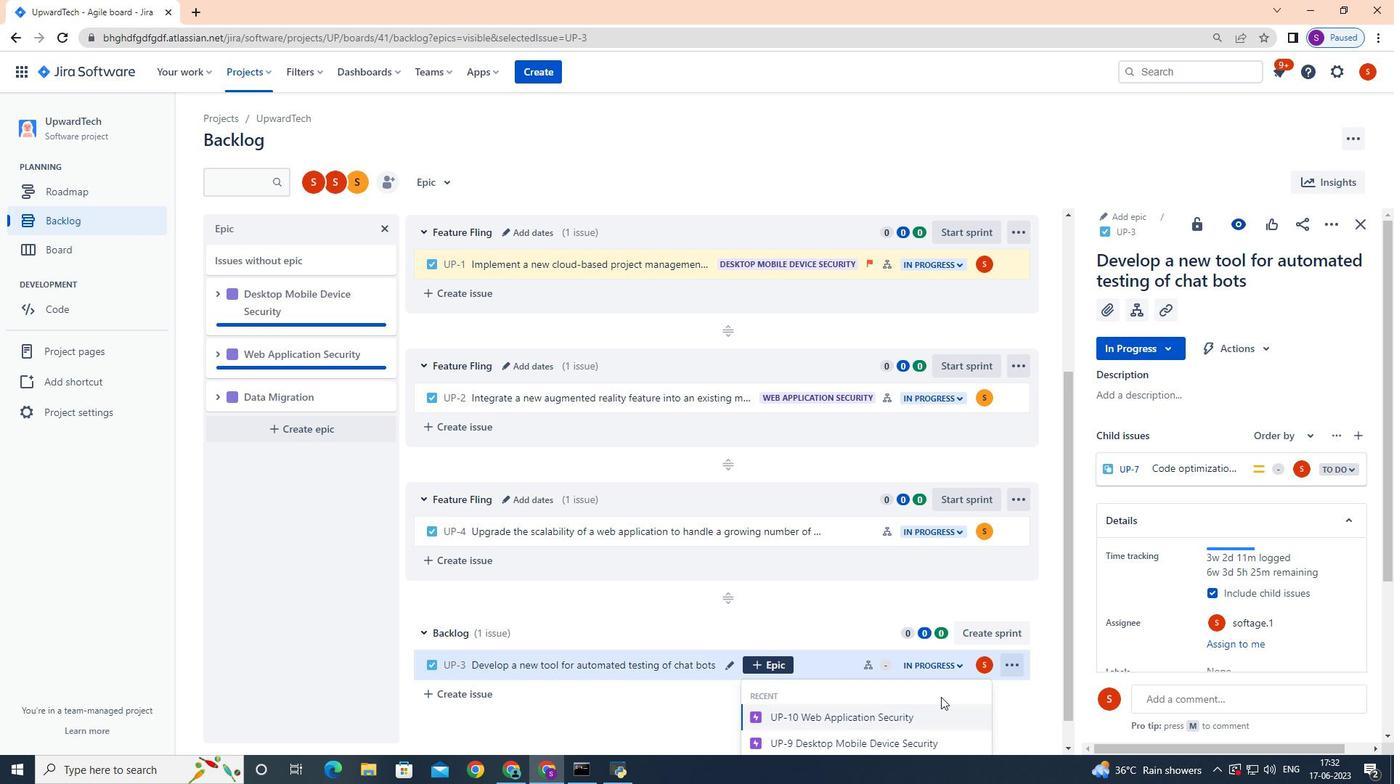 
Action: Mouse moved to (914, 698)
Screenshot: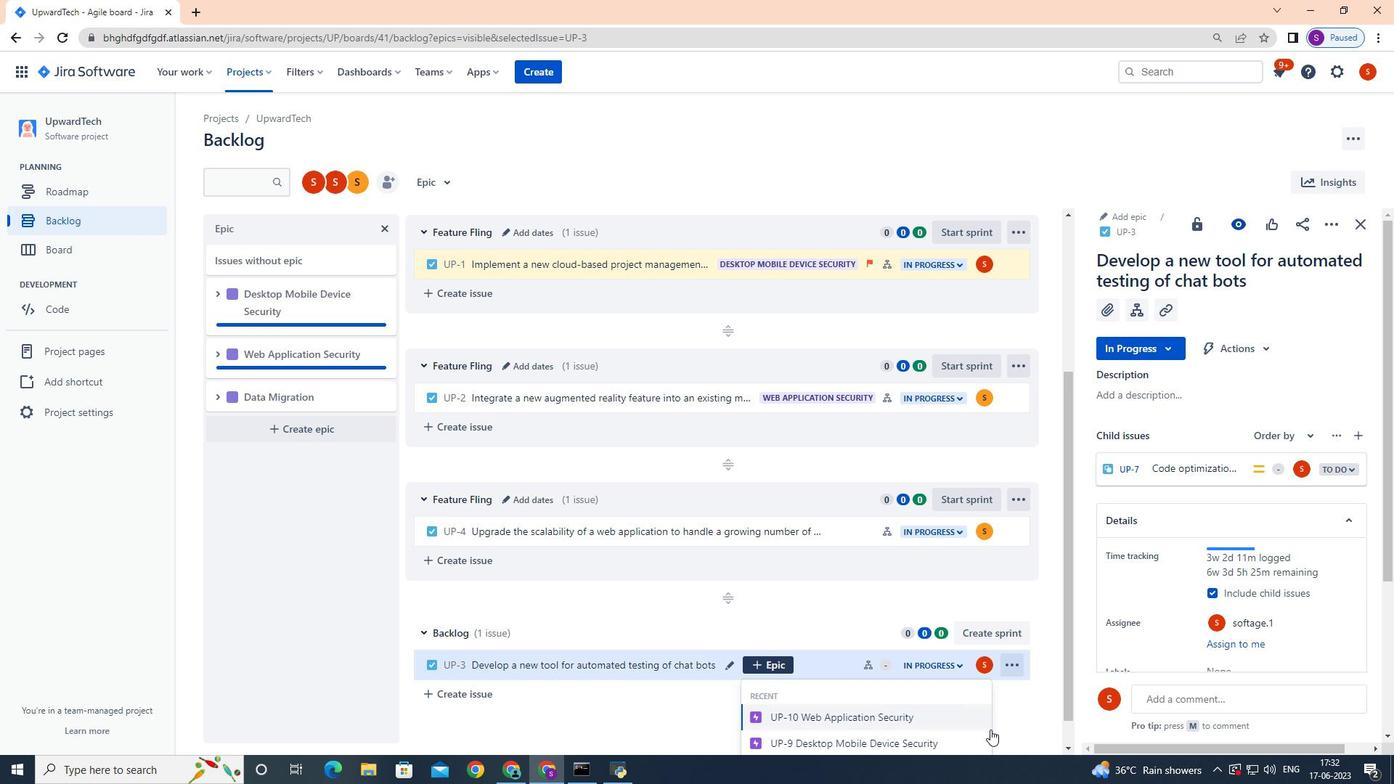 
Action: Mouse scrolled (914, 697) with delta (0, 0)
Screenshot: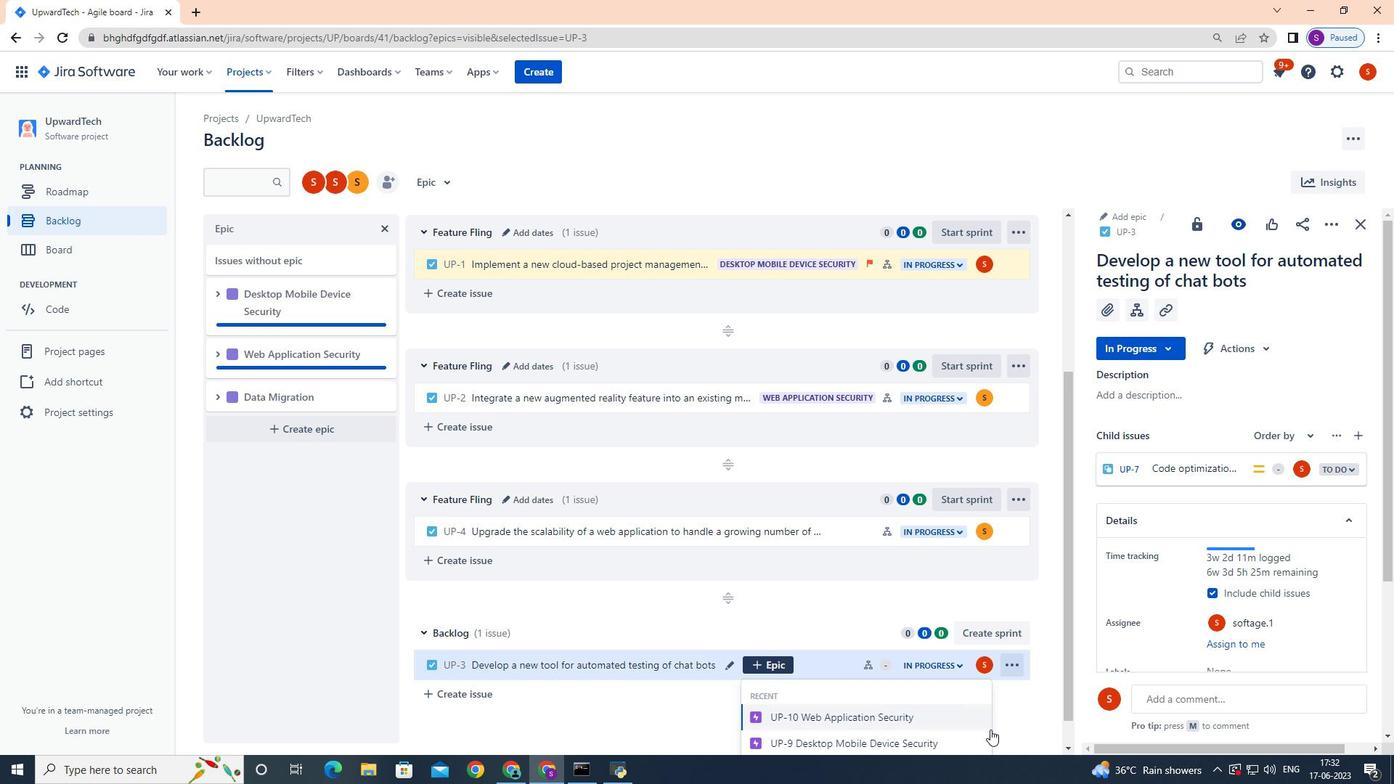 
Action: Mouse moved to (1030, 710)
Screenshot: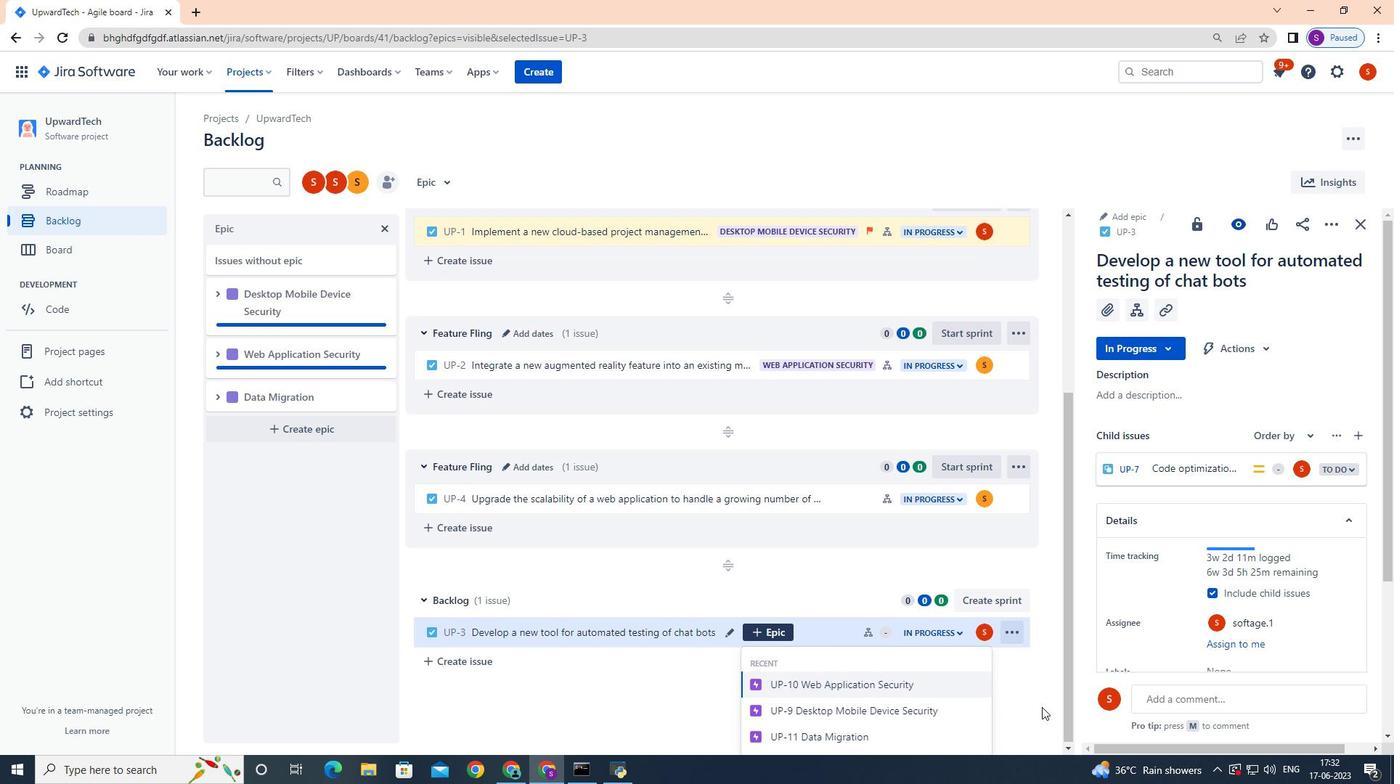 
Action: Mouse scrolled (1030, 709) with delta (0, 0)
Screenshot: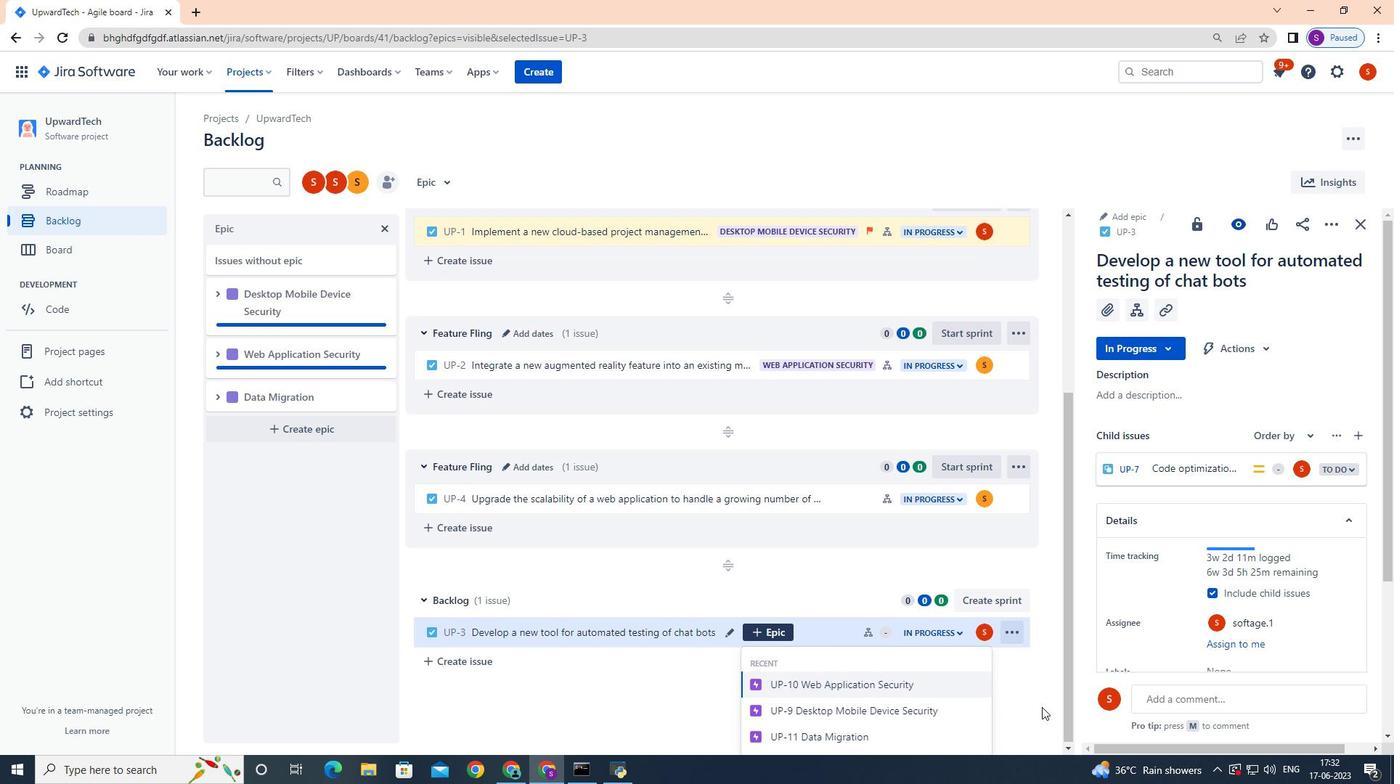 
Action: Mouse moved to (1039, 709)
Screenshot: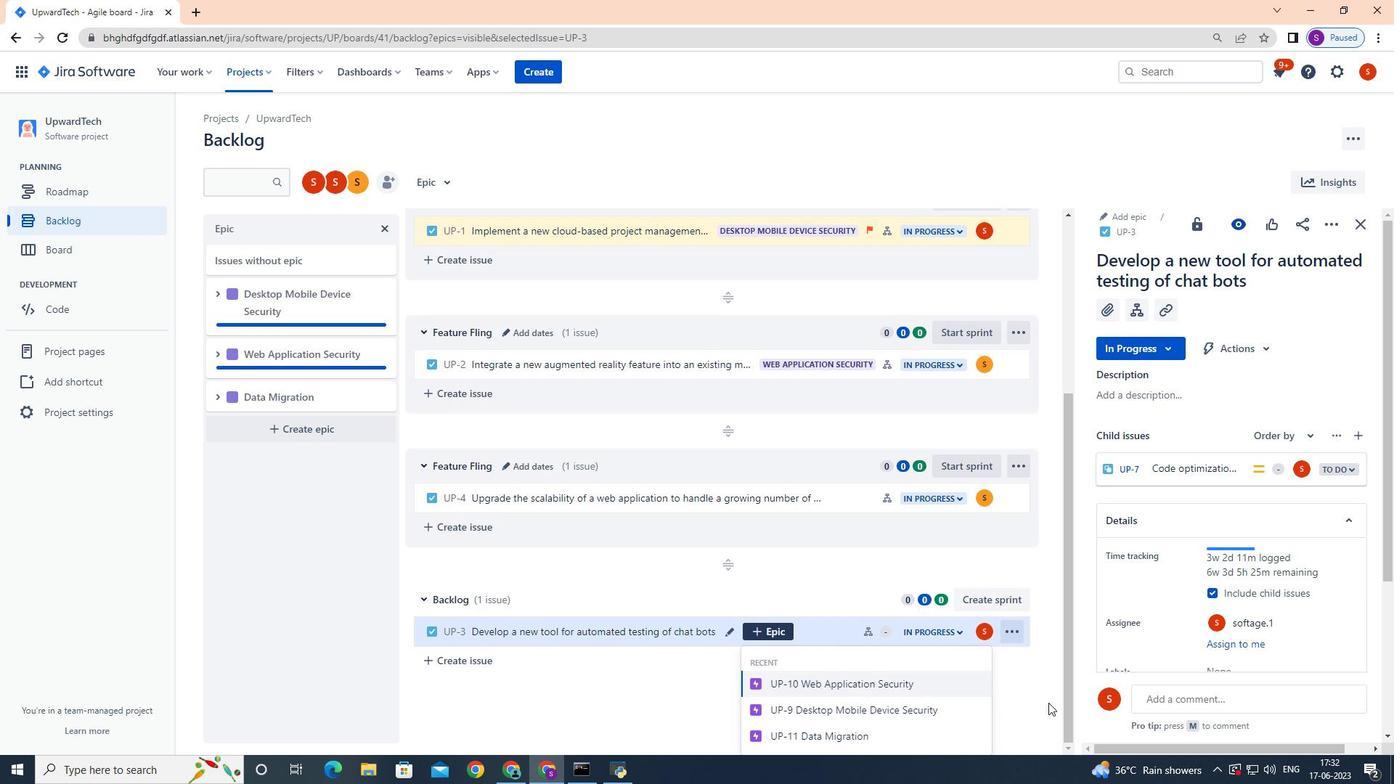 
Action: Mouse scrolled (1039, 708) with delta (0, 0)
Screenshot: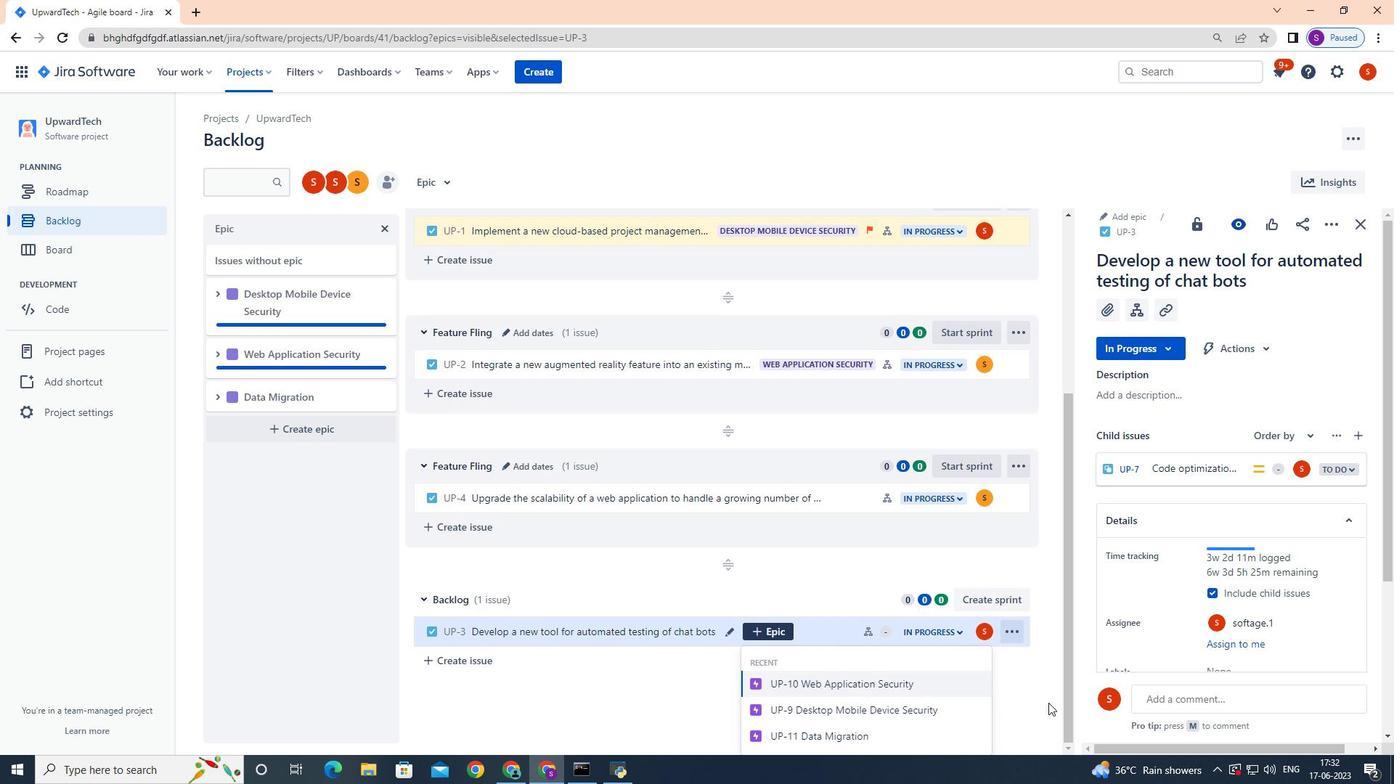 
Action: Mouse moved to (1041, 707)
Screenshot: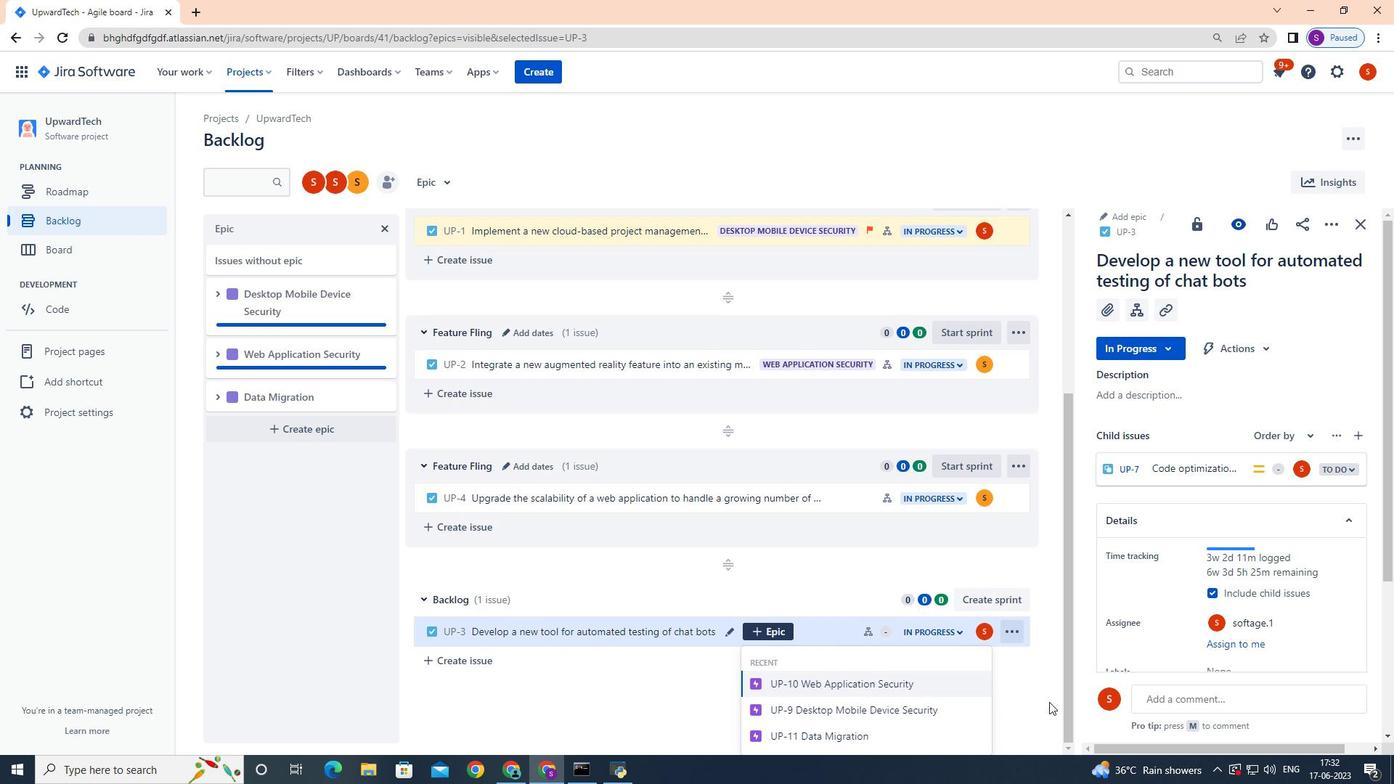 
Action: Mouse scrolled (1041, 707) with delta (0, 0)
Screenshot: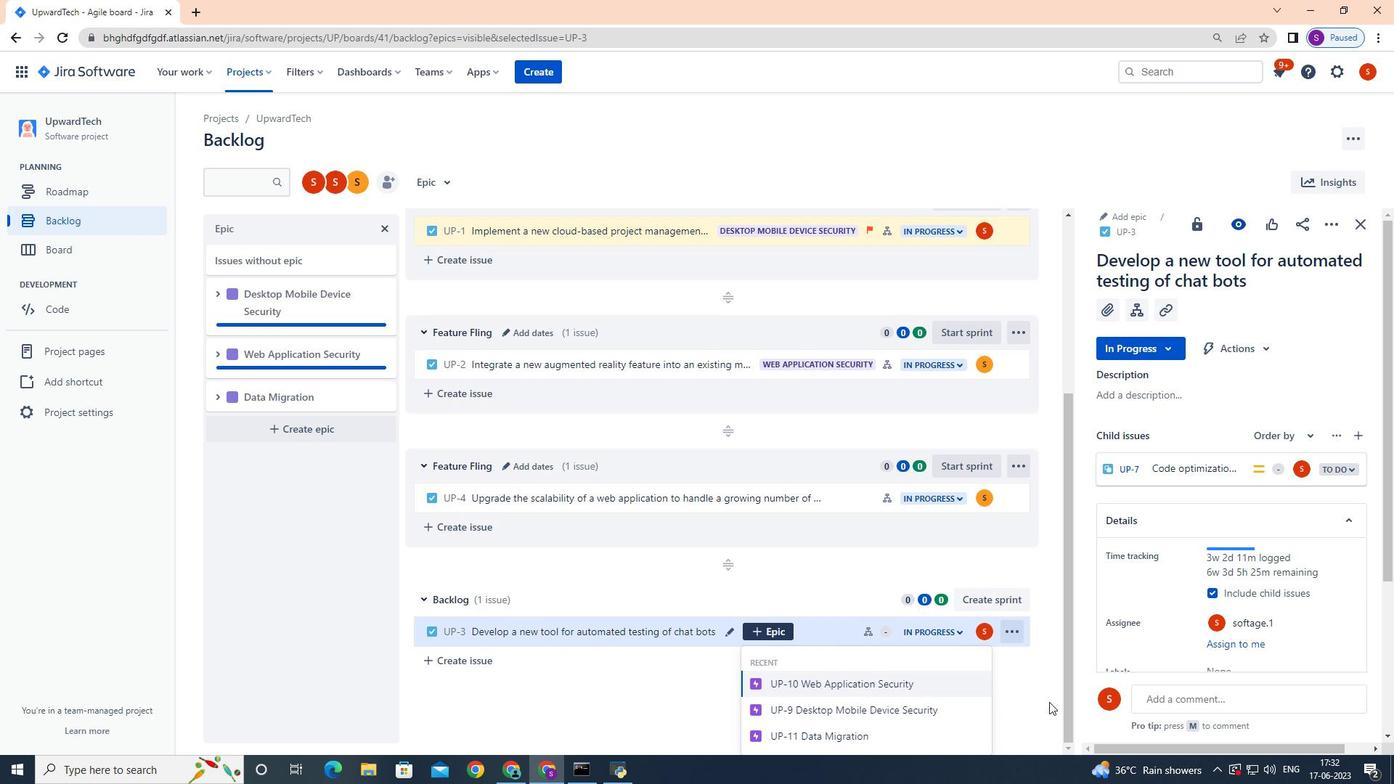 
Action: Mouse moved to (1047, 703)
Screenshot: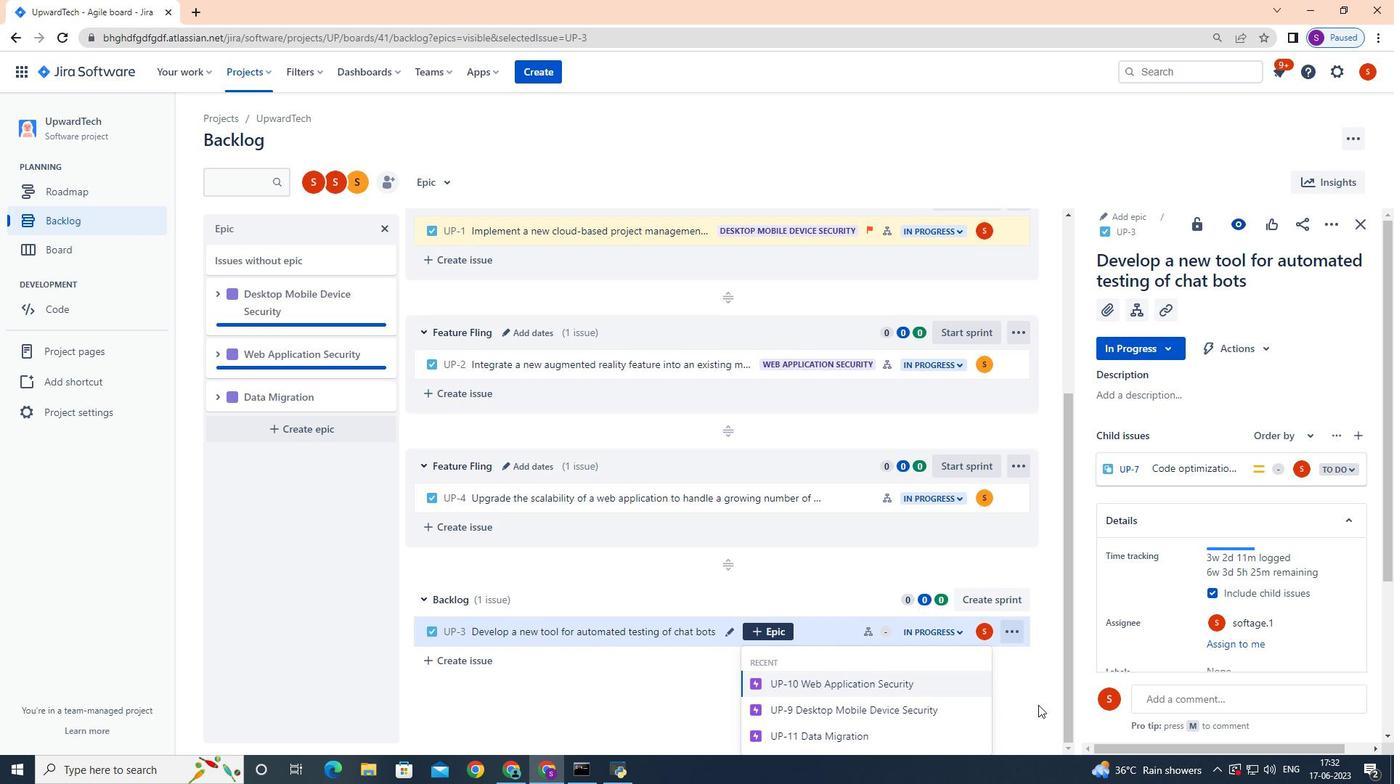 
Action: Mouse scrolled (1044, 704) with delta (0, 0)
Screenshot: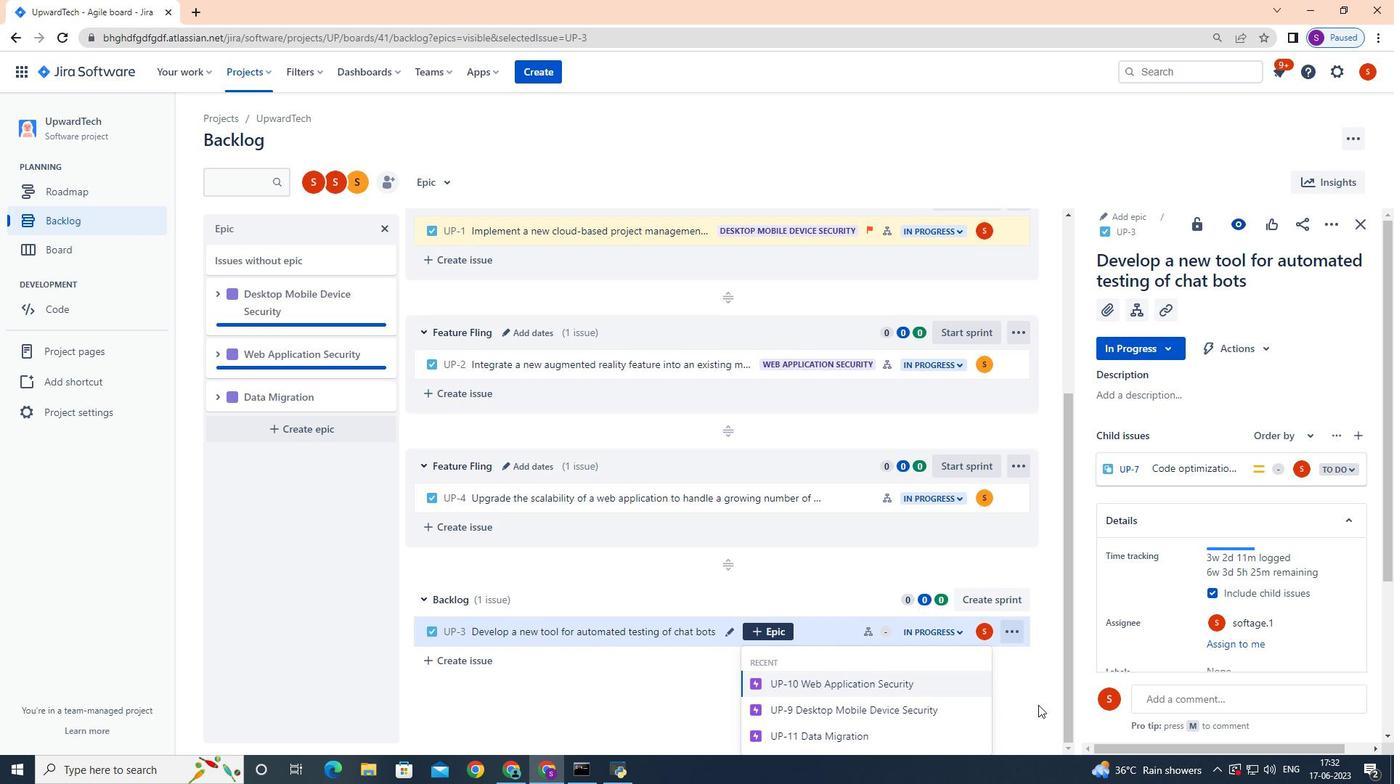 
Action: Mouse moved to (853, 736)
Screenshot: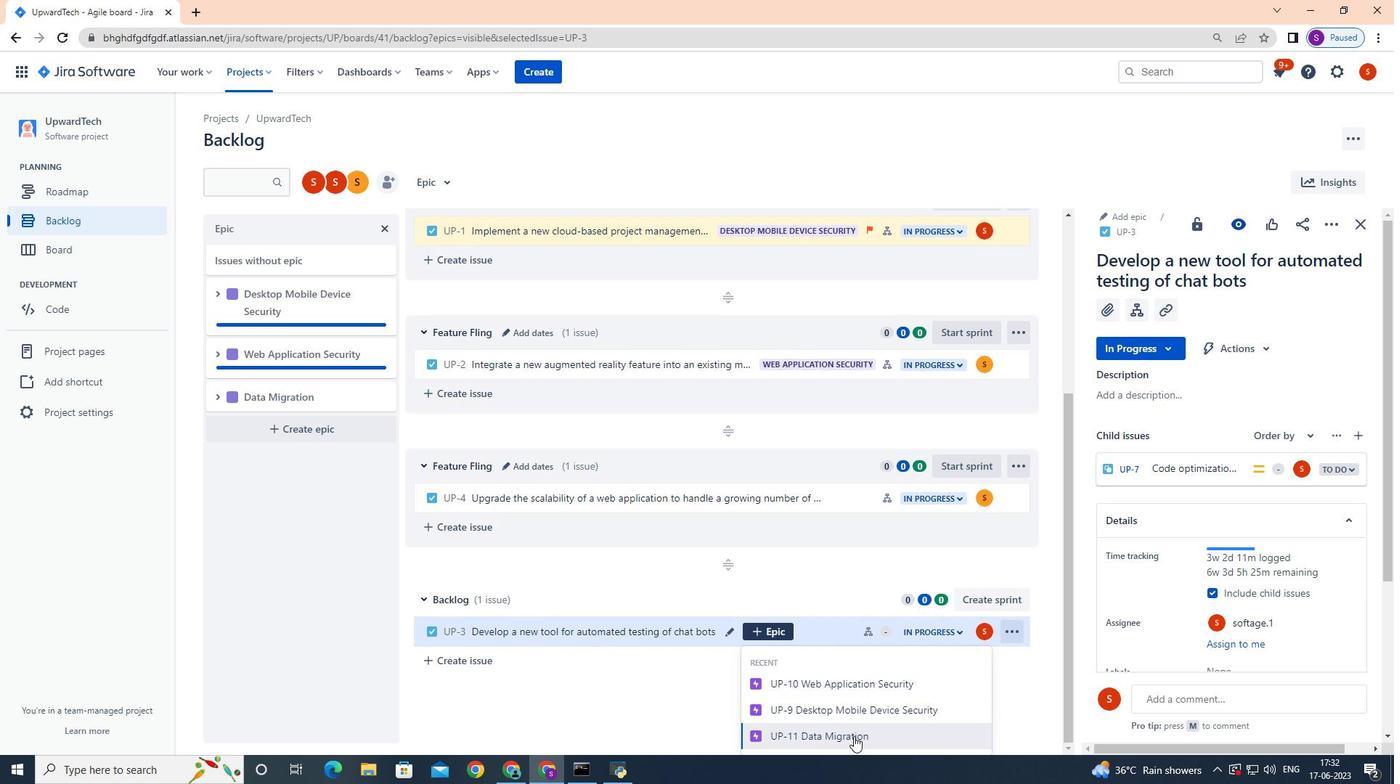 
Action: Mouse pressed left at (853, 736)
Screenshot: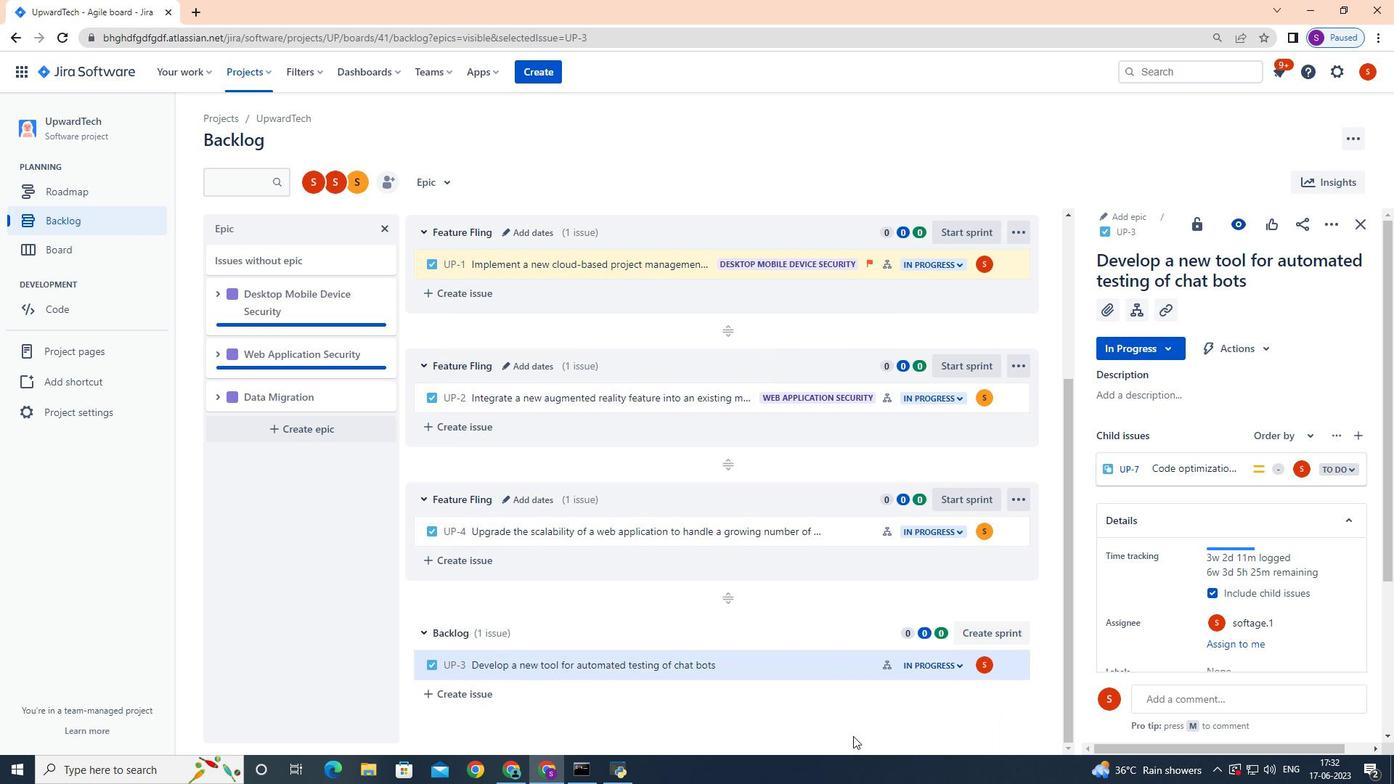 
Action: Mouse moved to (836, 738)
Screenshot: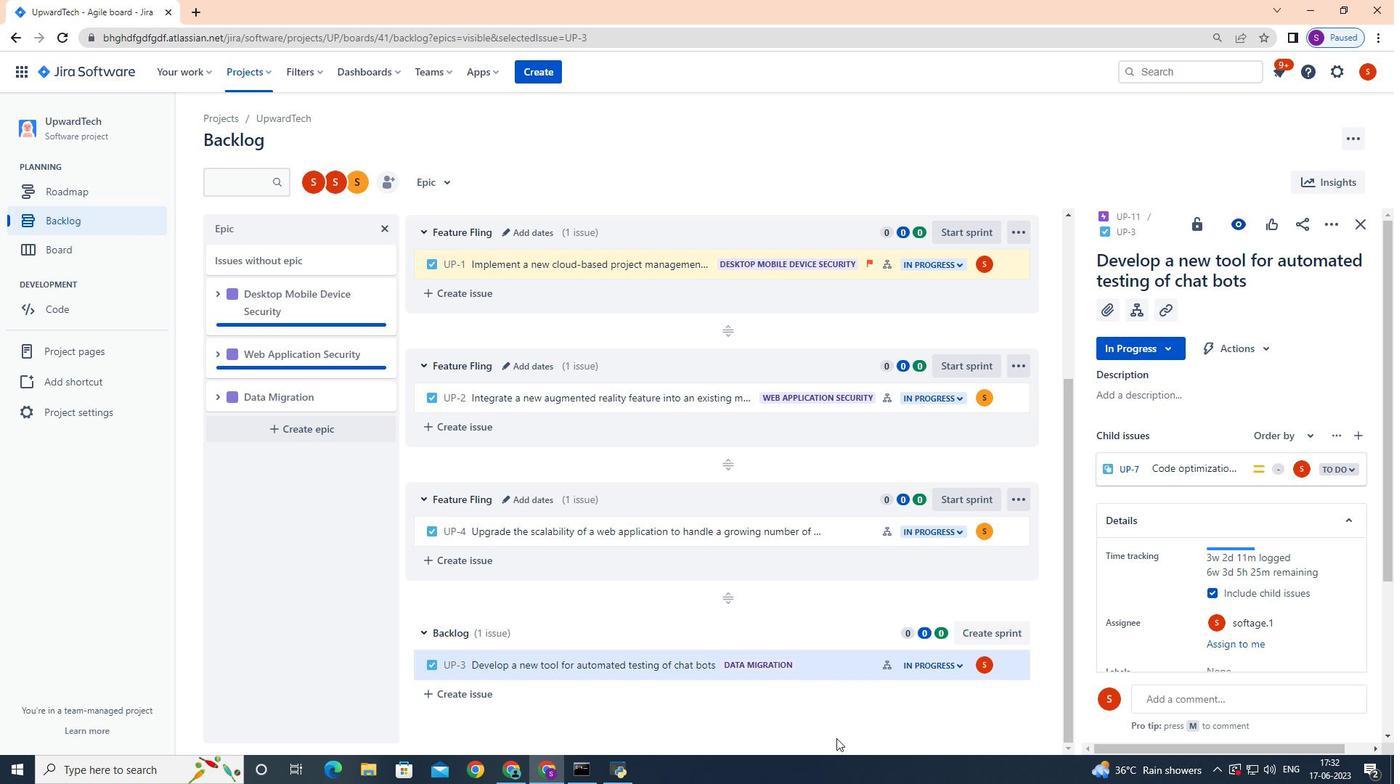 
